 Task: For heading Use Italics Roboto with dark grey 1 1 colour & bold.  font size for heading24,  'Change the font style of data to'Spectral and font size to 16,  Change the alignment of both headline & data to Align center.  In the sheet  BudgetAdjust templates
Action: Mouse moved to (64, 136)
Screenshot: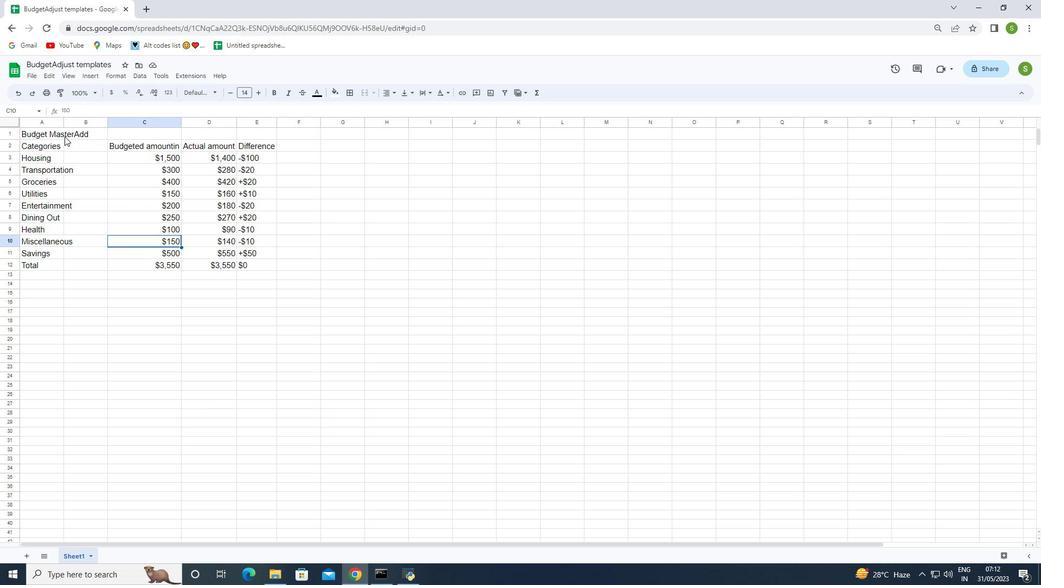 
Action: Mouse pressed left at (64, 136)
Screenshot: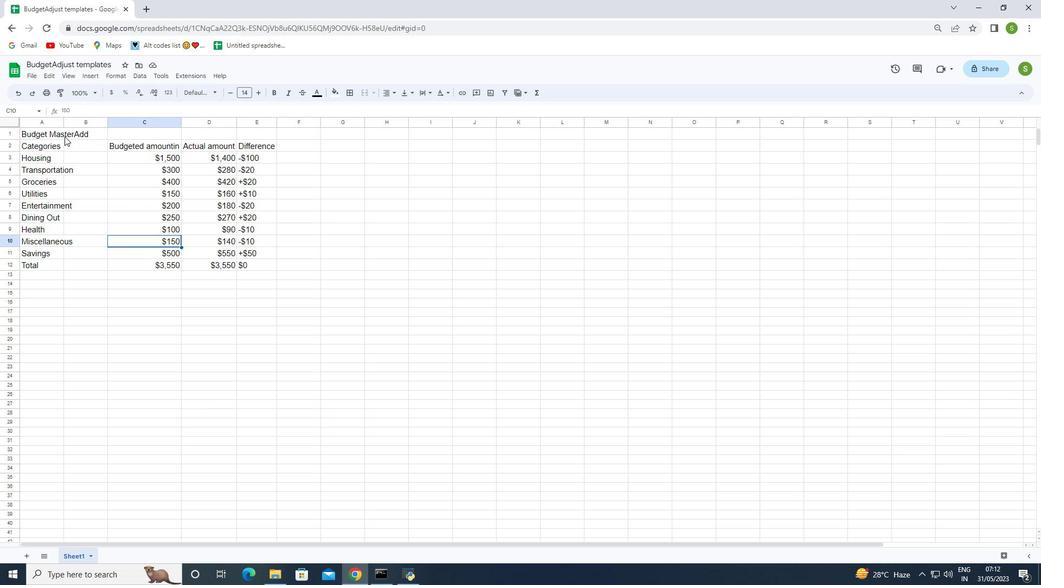 
Action: Mouse moved to (62, 124)
Screenshot: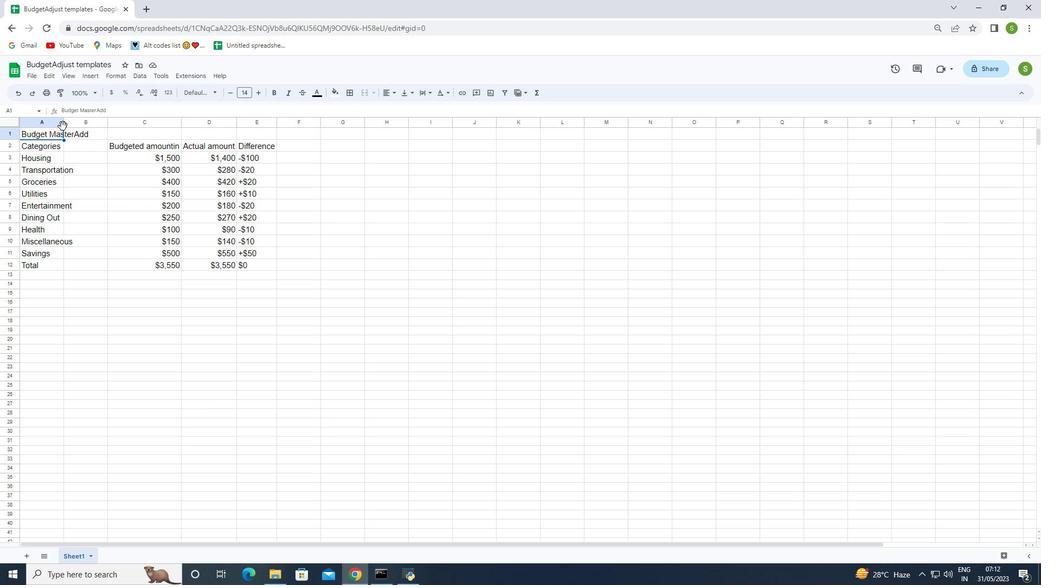 
Action: Mouse pressed left at (62, 124)
Screenshot: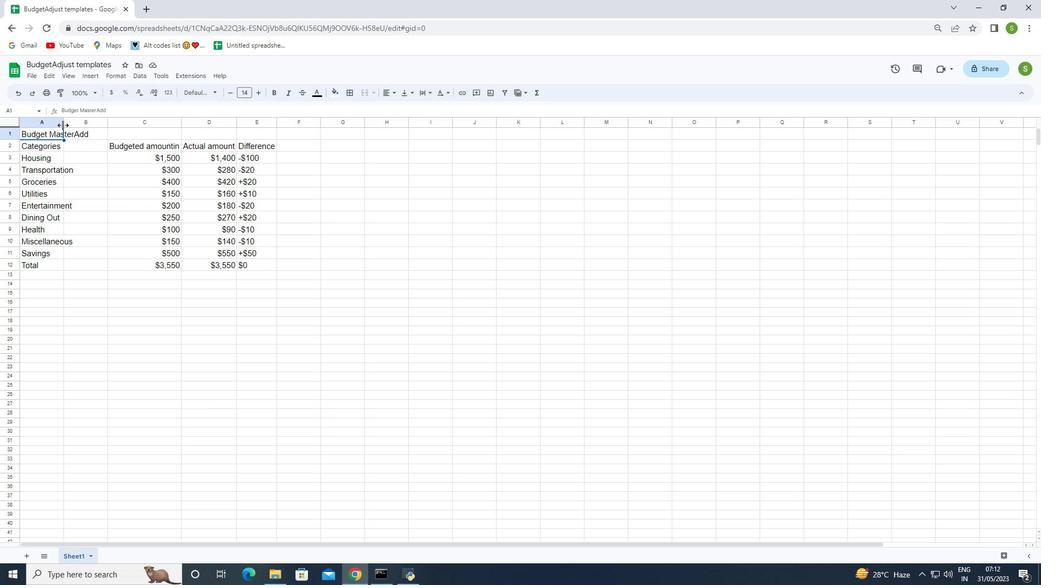 
Action: Mouse pressed left at (62, 124)
Screenshot: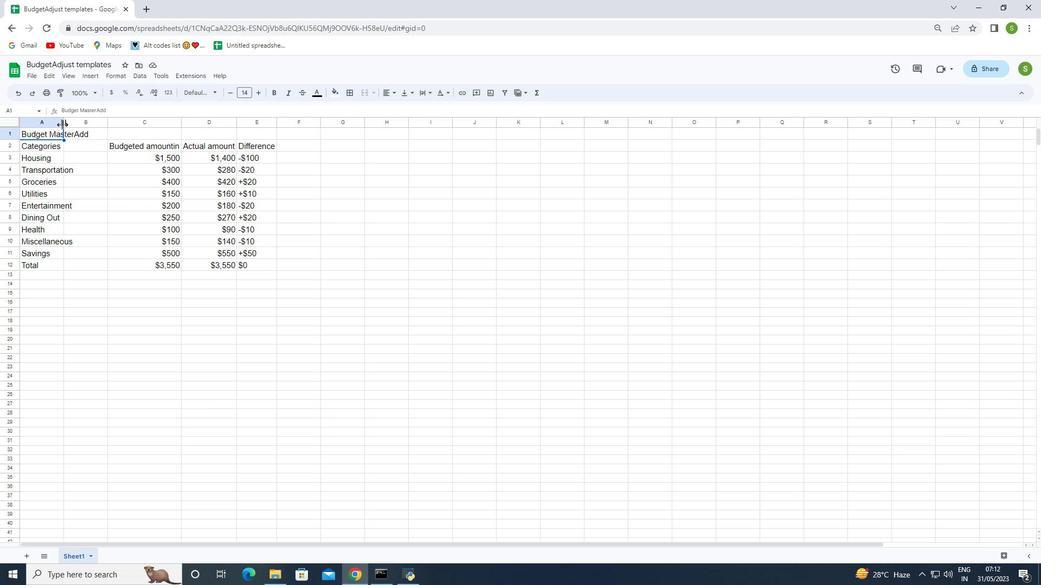 
Action: Mouse moved to (58, 133)
Screenshot: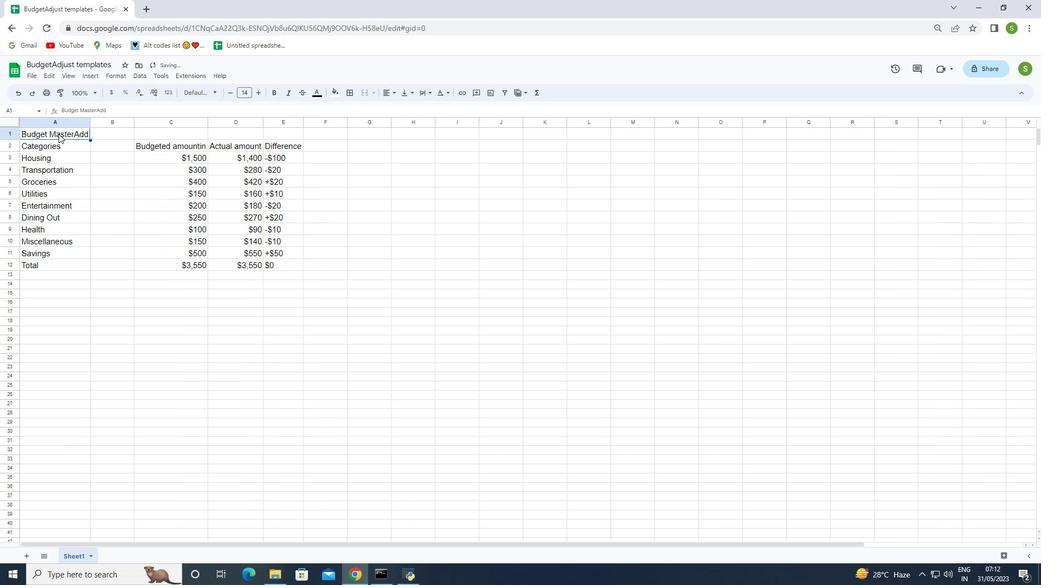
Action: Mouse pressed left at (58, 133)
Screenshot: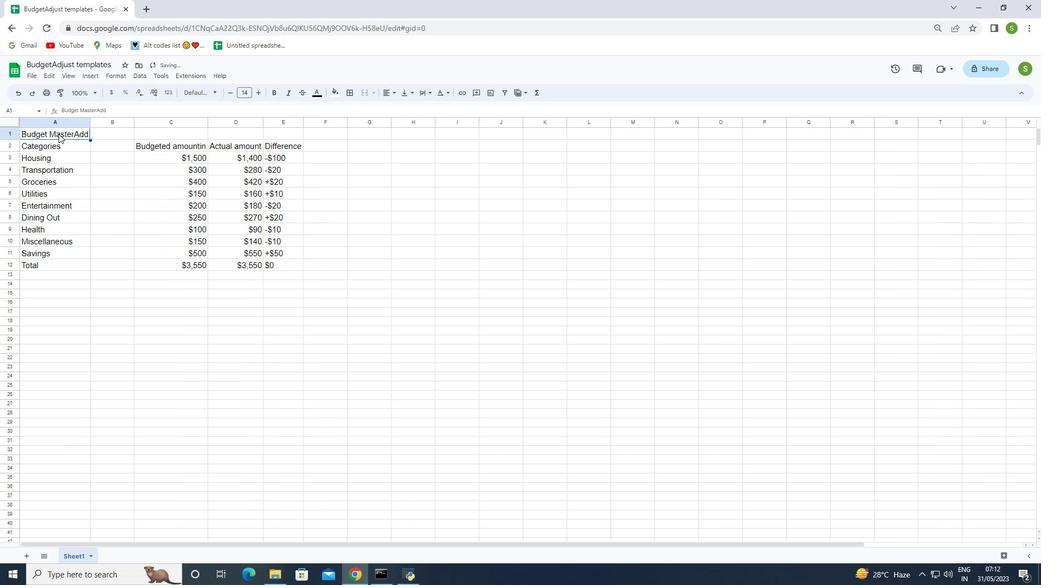 
Action: Mouse moved to (116, 74)
Screenshot: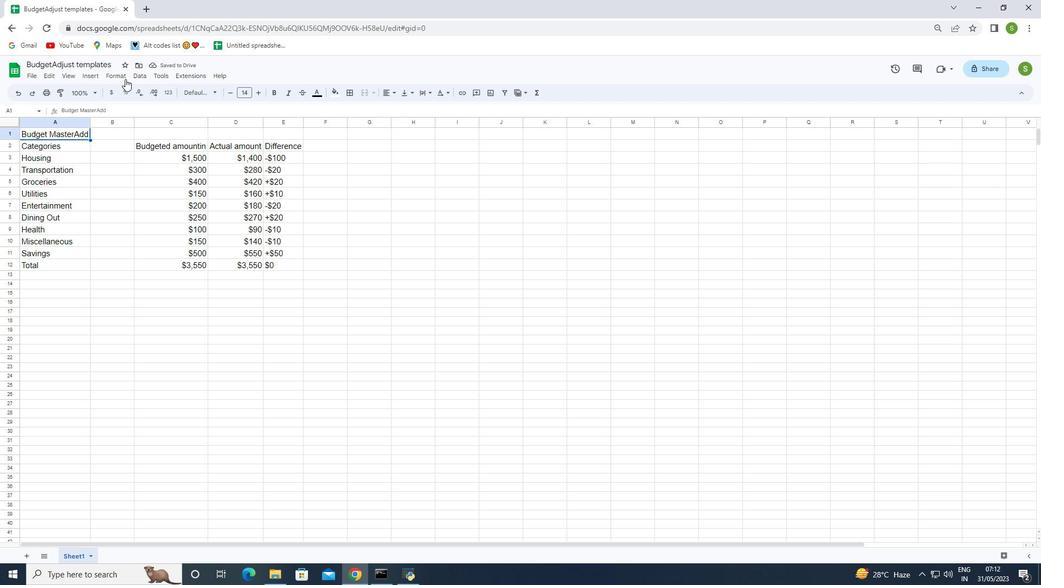 
Action: Mouse pressed left at (116, 74)
Screenshot: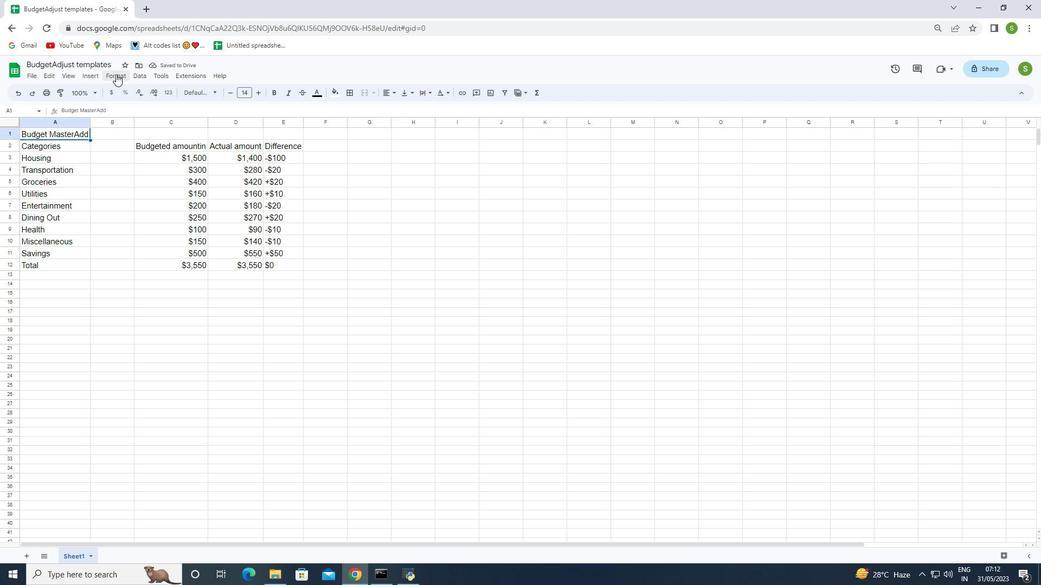 
Action: Mouse moved to (270, 140)
Screenshot: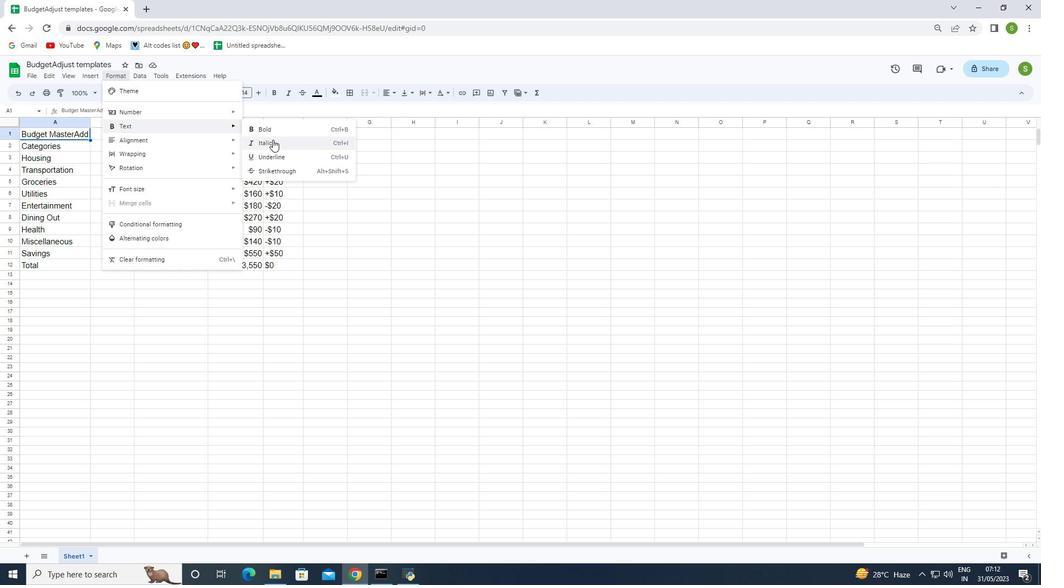 
Action: Mouse pressed left at (270, 140)
Screenshot: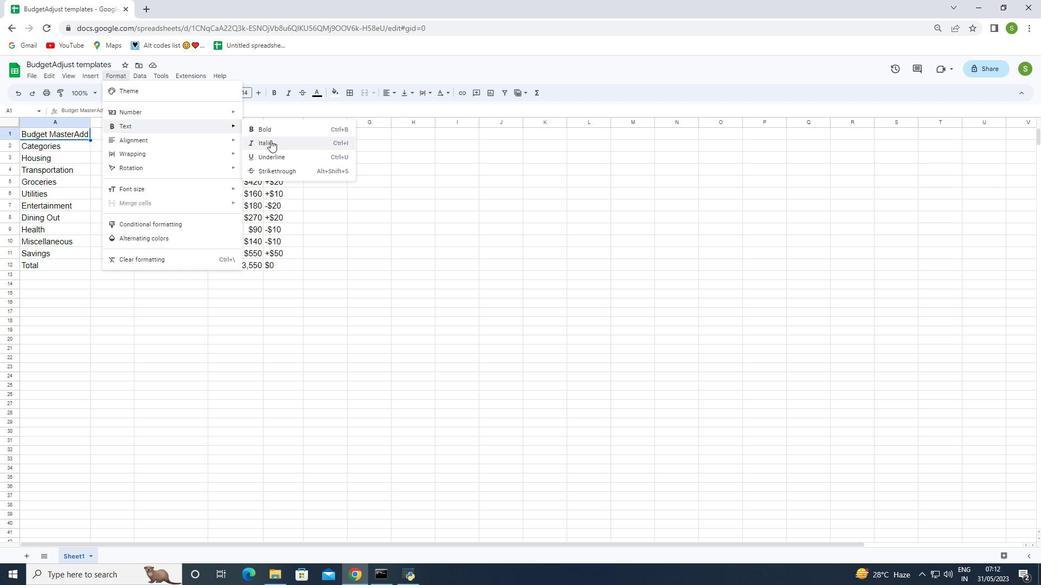 
Action: Mouse moved to (196, 92)
Screenshot: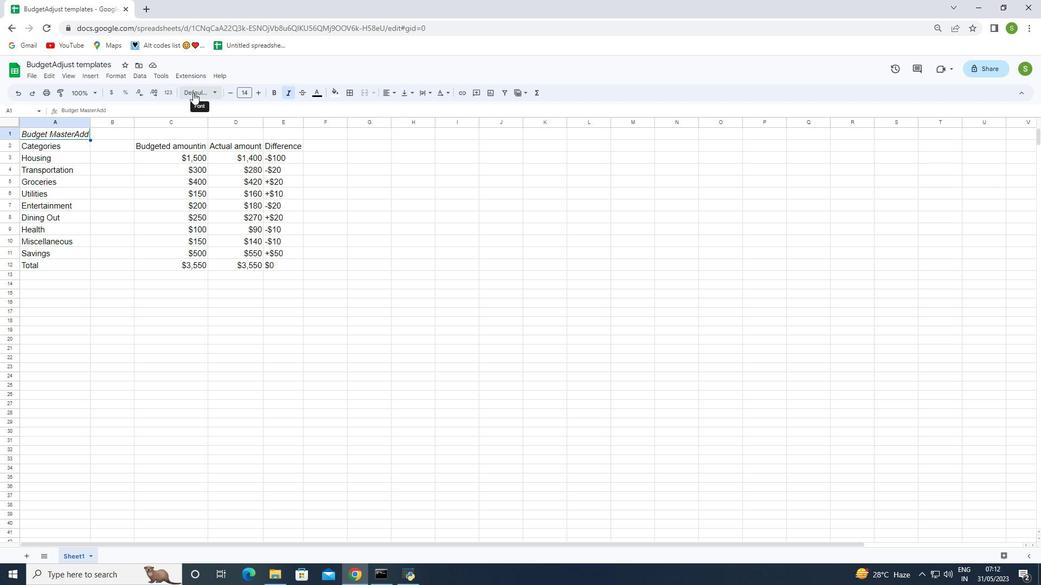 
Action: Mouse pressed left at (196, 92)
Screenshot: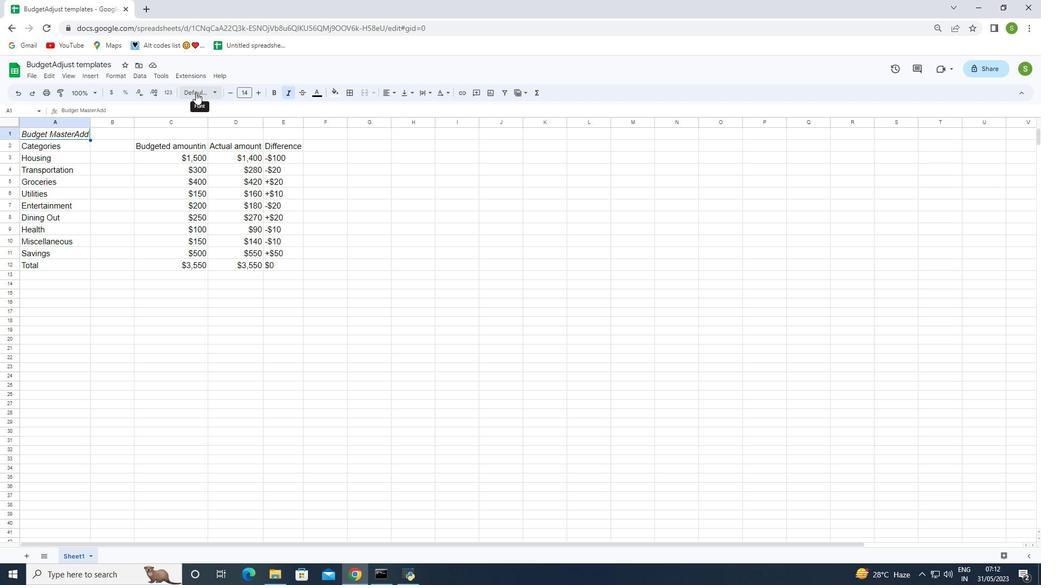 
Action: Mouse moved to (215, 513)
Screenshot: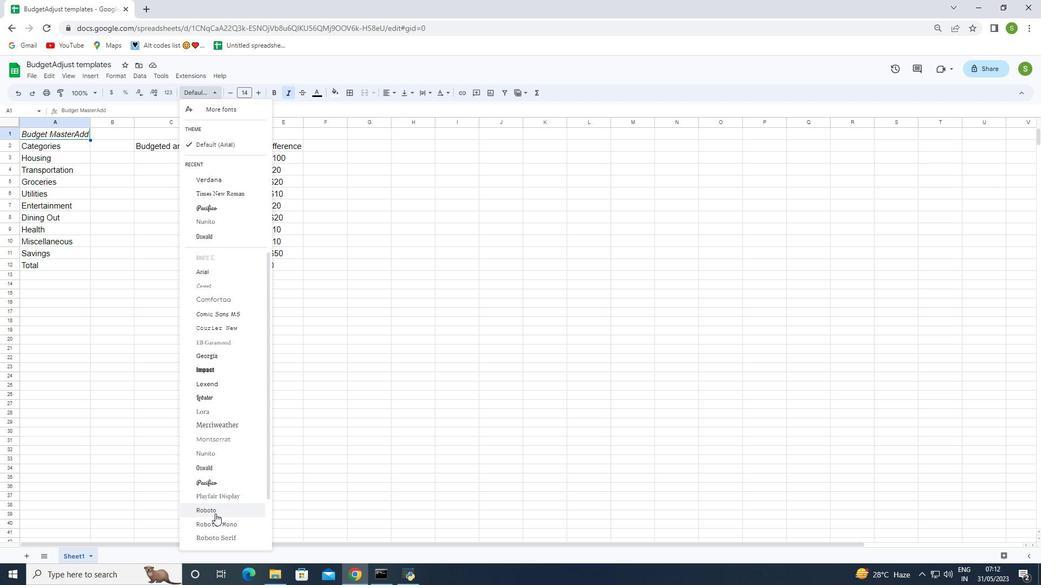 
Action: Mouse pressed left at (215, 513)
Screenshot: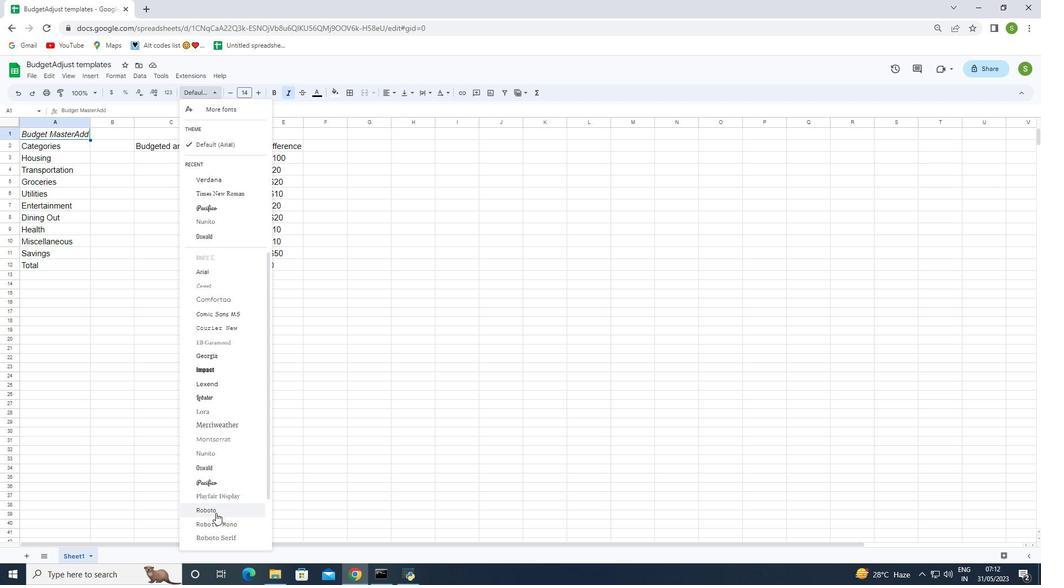 
Action: Mouse moved to (313, 93)
Screenshot: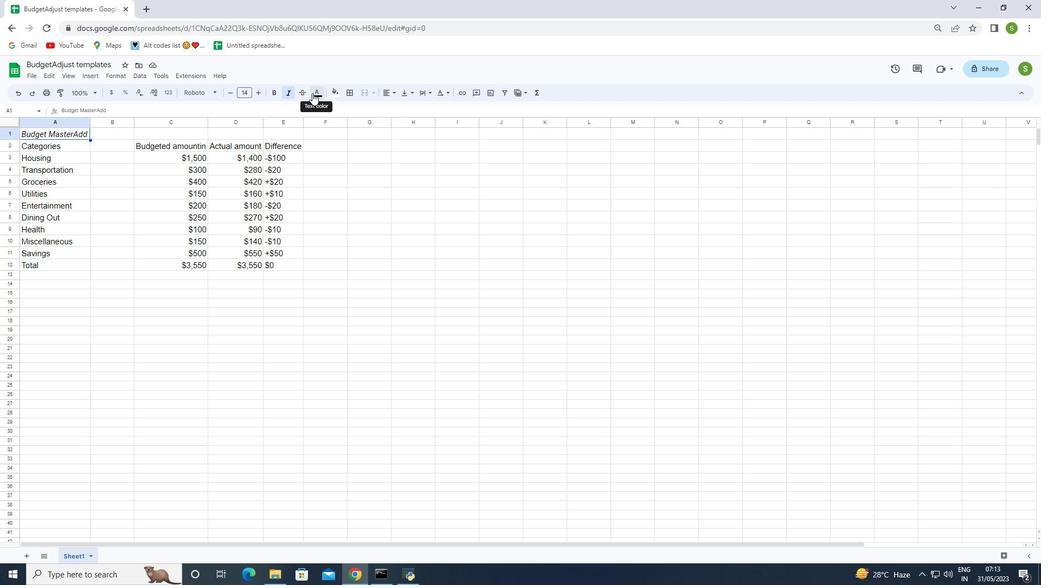 
Action: Mouse pressed left at (312, 93)
Screenshot: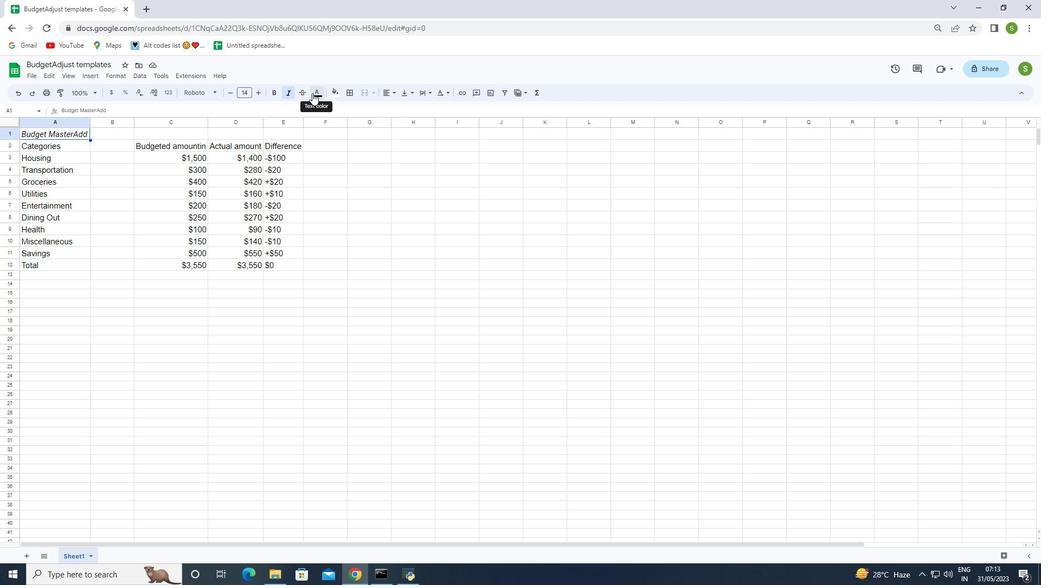 
Action: Mouse moved to (356, 122)
Screenshot: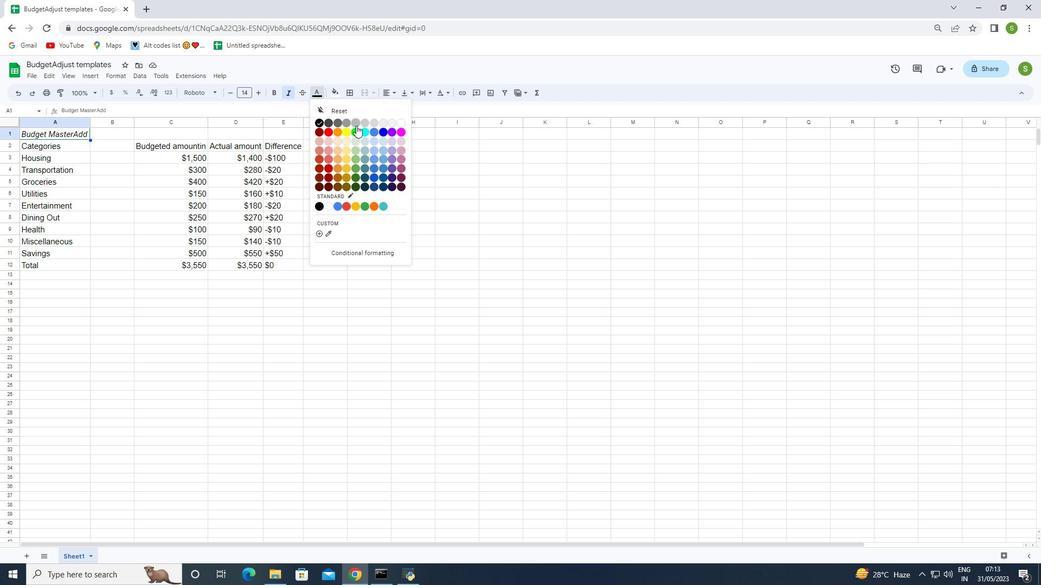
Action: Mouse pressed left at (356, 122)
Screenshot: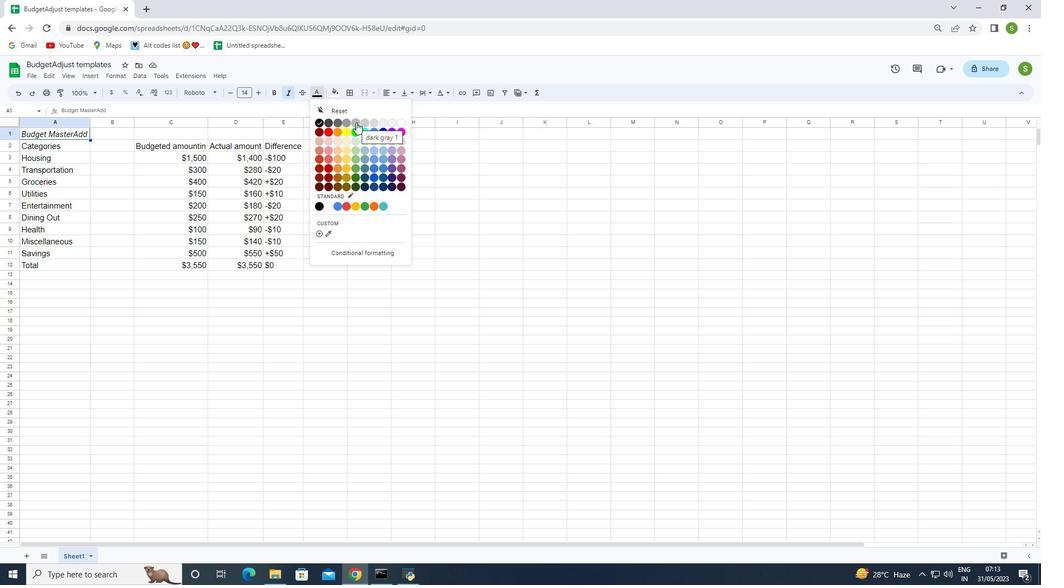 
Action: Mouse moved to (275, 90)
Screenshot: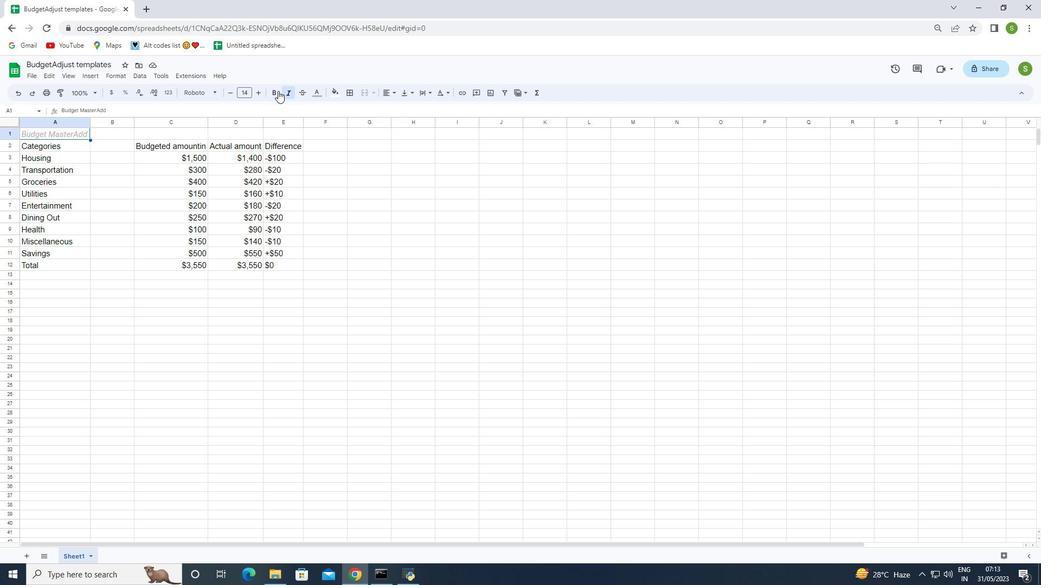 
Action: Mouse pressed left at (275, 90)
Screenshot: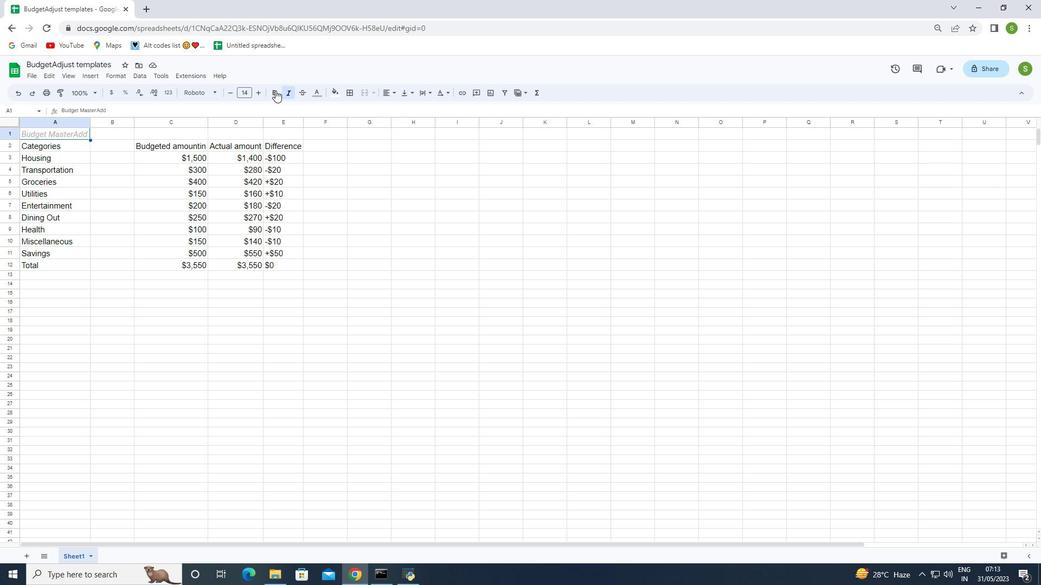 
Action: Mouse moved to (257, 91)
Screenshot: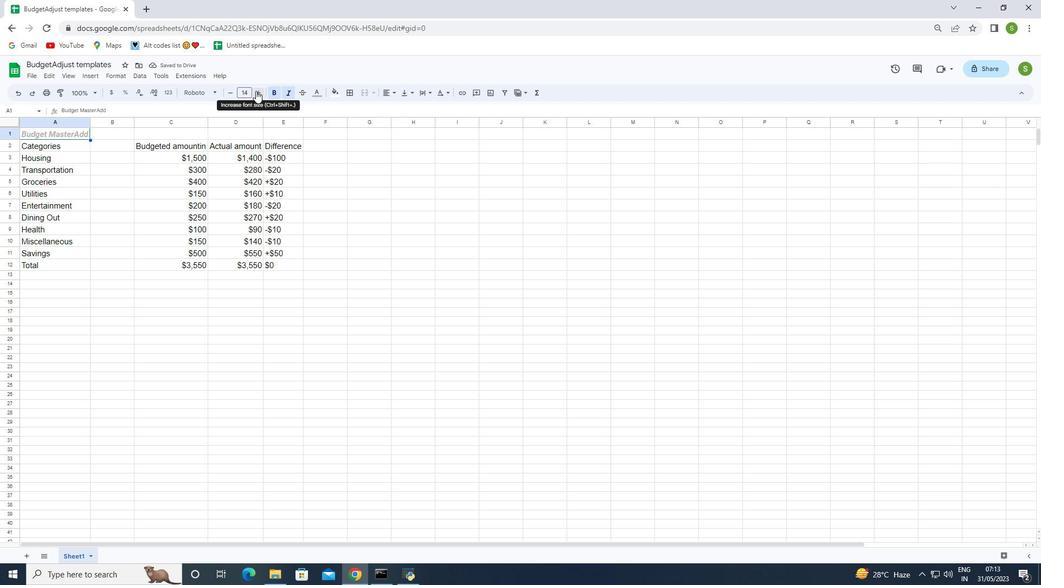 
Action: Mouse pressed left at (257, 91)
Screenshot: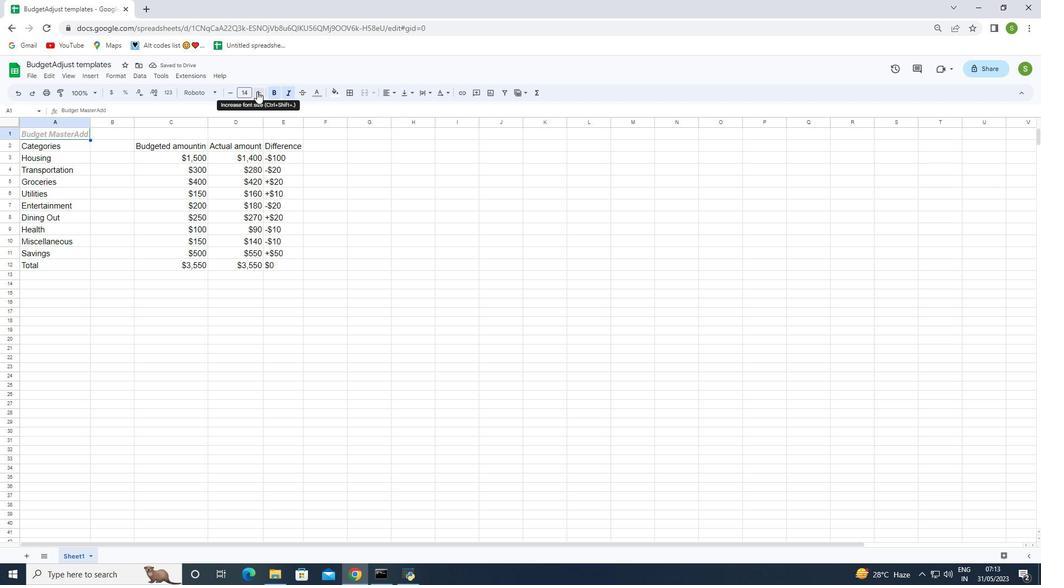 
Action: Mouse pressed left at (257, 91)
Screenshot: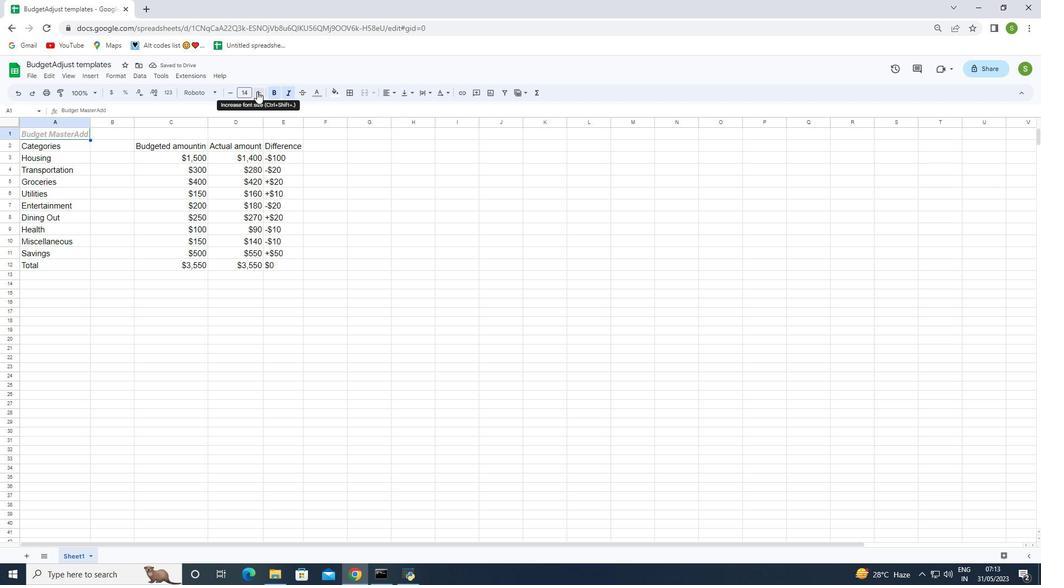 
Action: Mouse pressed left at (257, 91)
Screenshot: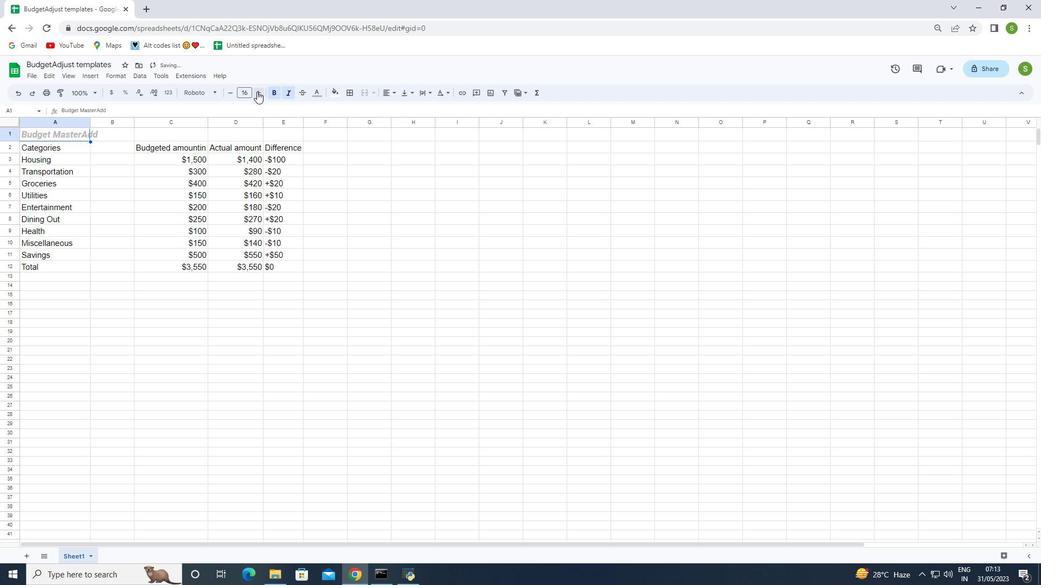
Action: Mouse pressed left at (257, 91)
Screenshot: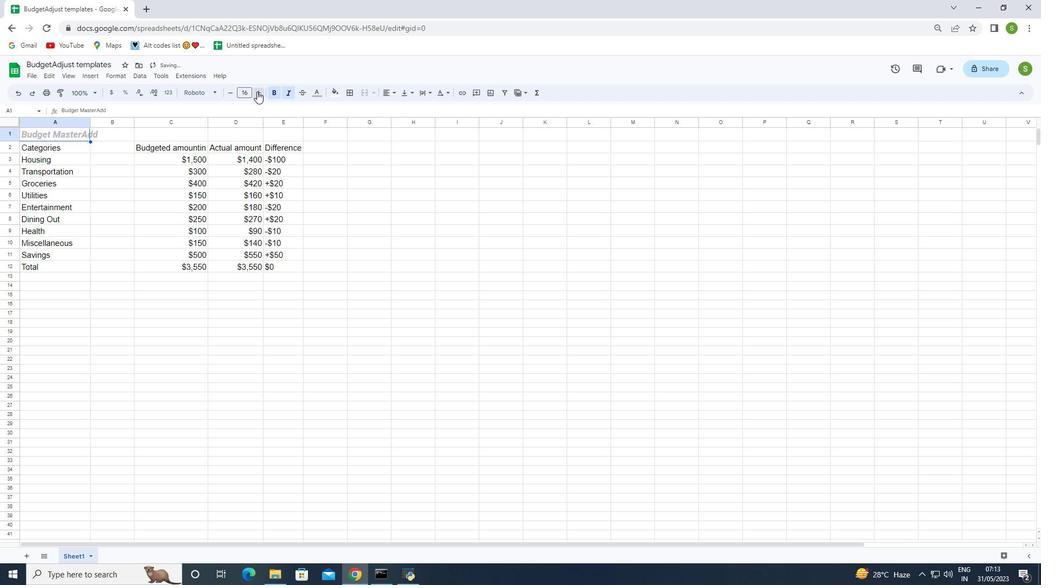 
Action: Mouse pressed left at (257, 91)
Screenshot: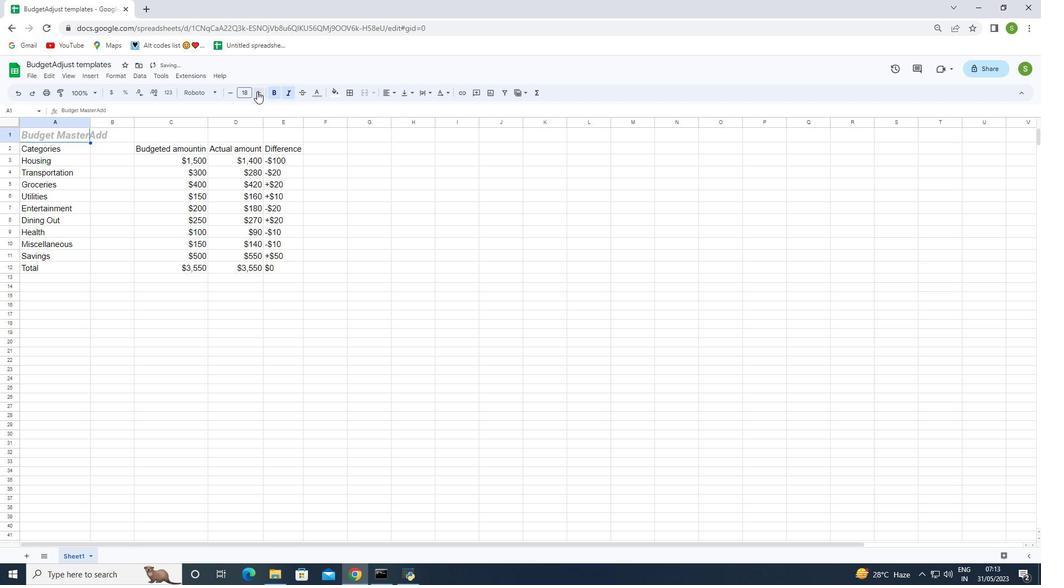 
Action: Mouse pressed left at (257, 91)
Screenshot: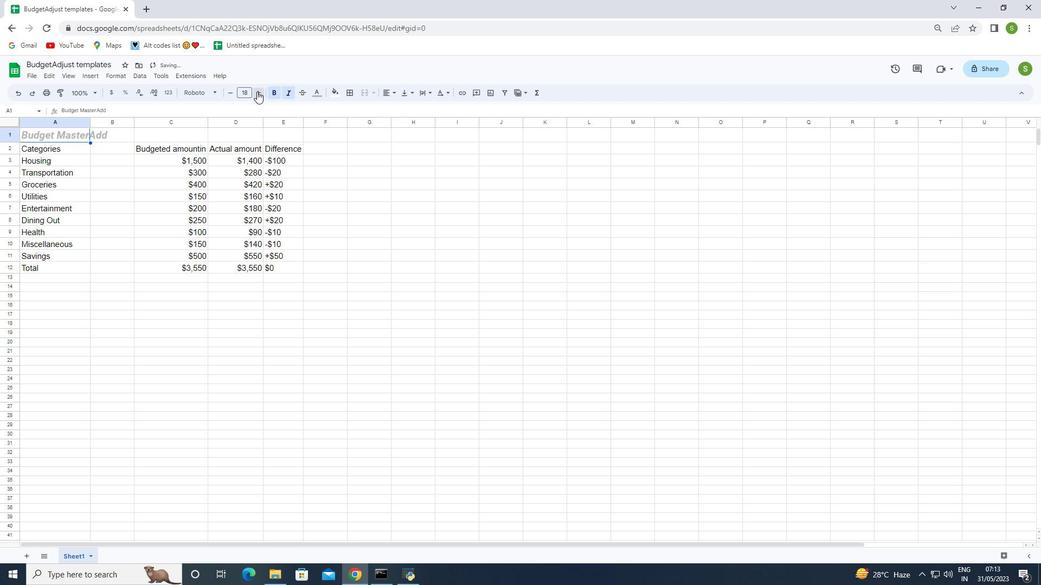 
Action: Mouse pressed left at (257, 91)
Screenshot: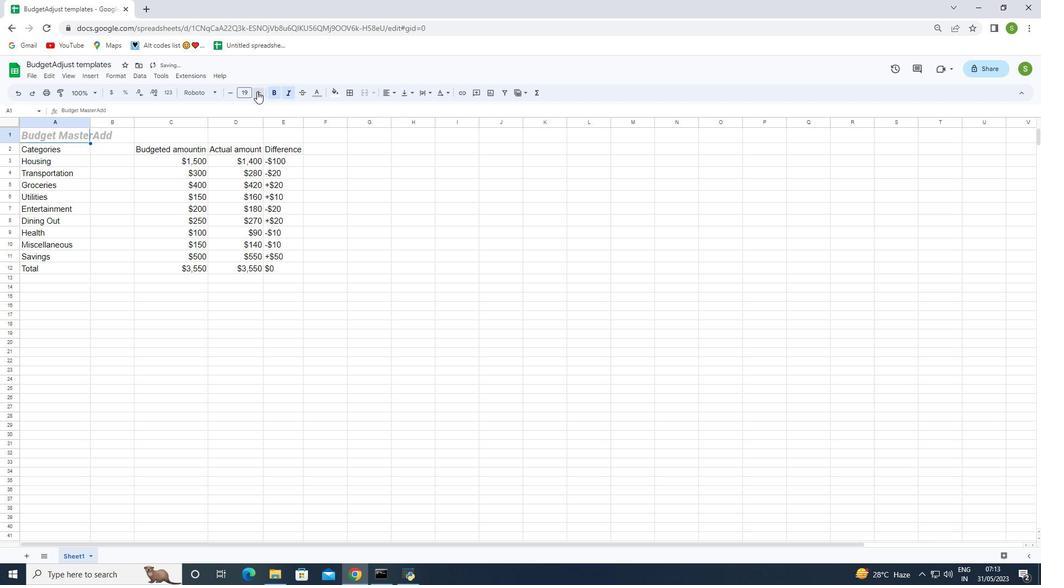 
Action: Mouse pressed left at (257, 91)
Screenshot: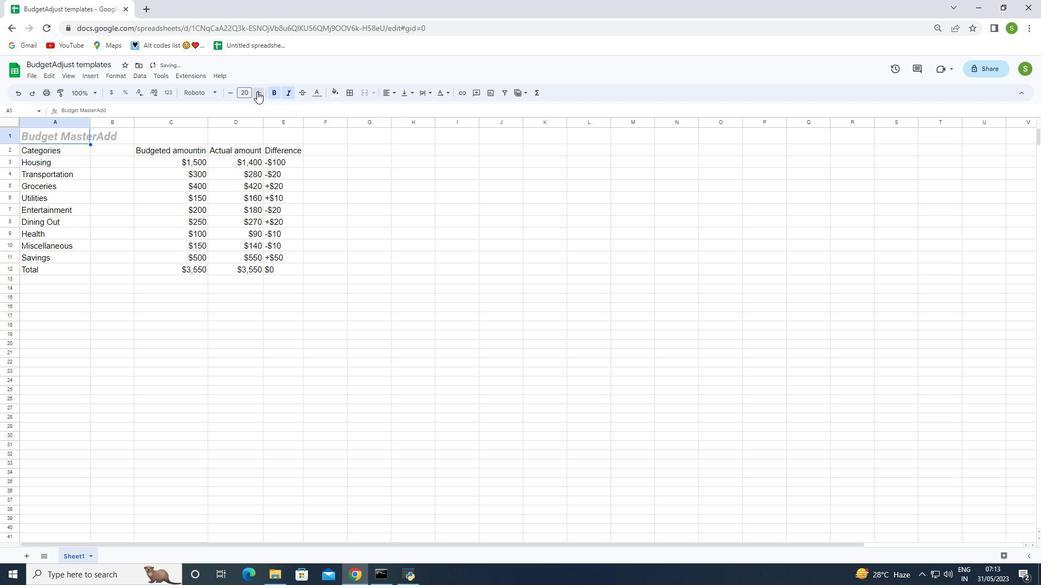 
Action: Mouse pressed left at (257, 91)
Screenshot: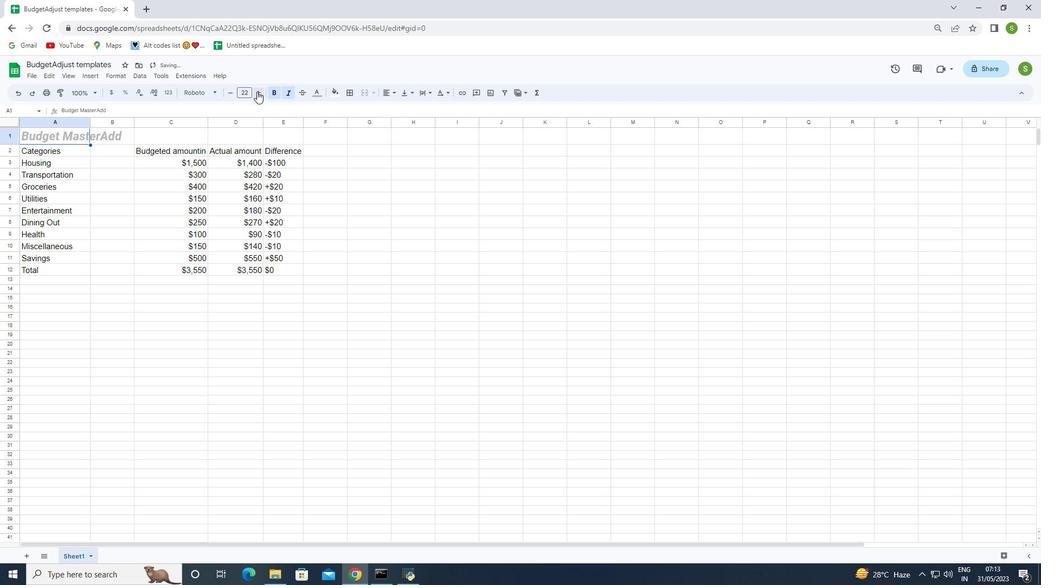 
Action: Mouse pressed left at (257, 91)
Screenshot: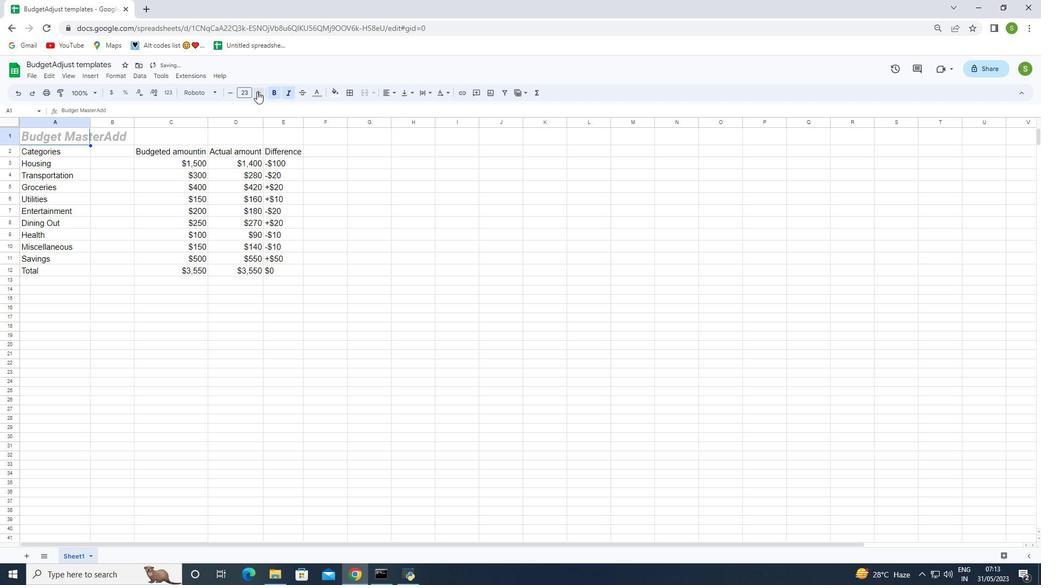 
Action: Mouse moved to (44, 153)
Screenshot: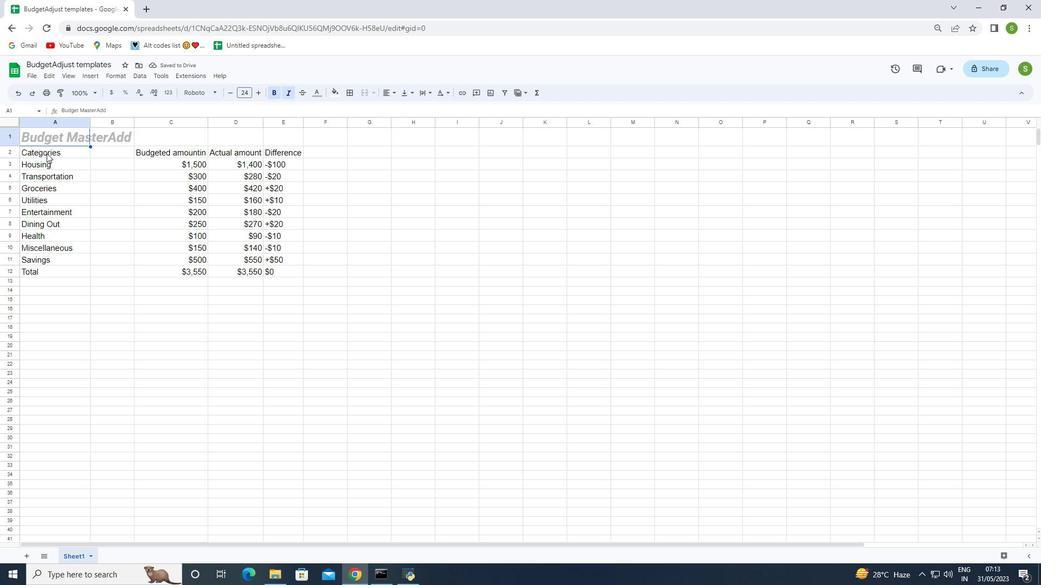 
Action: Mouse pressed left at (44, 153)
Screenshot: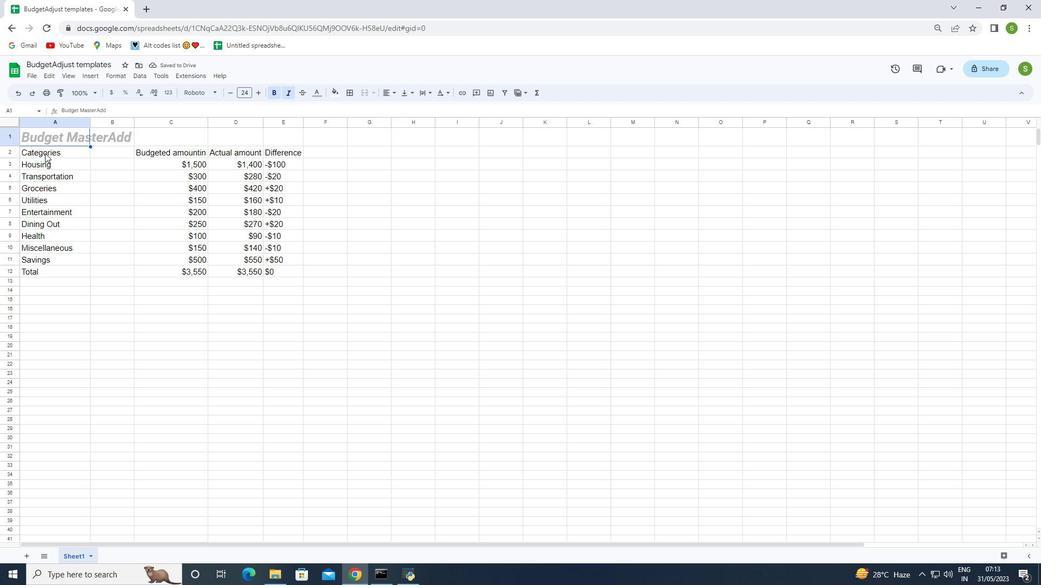 
Action: Mouse moved to (199, 92)
Screenshot: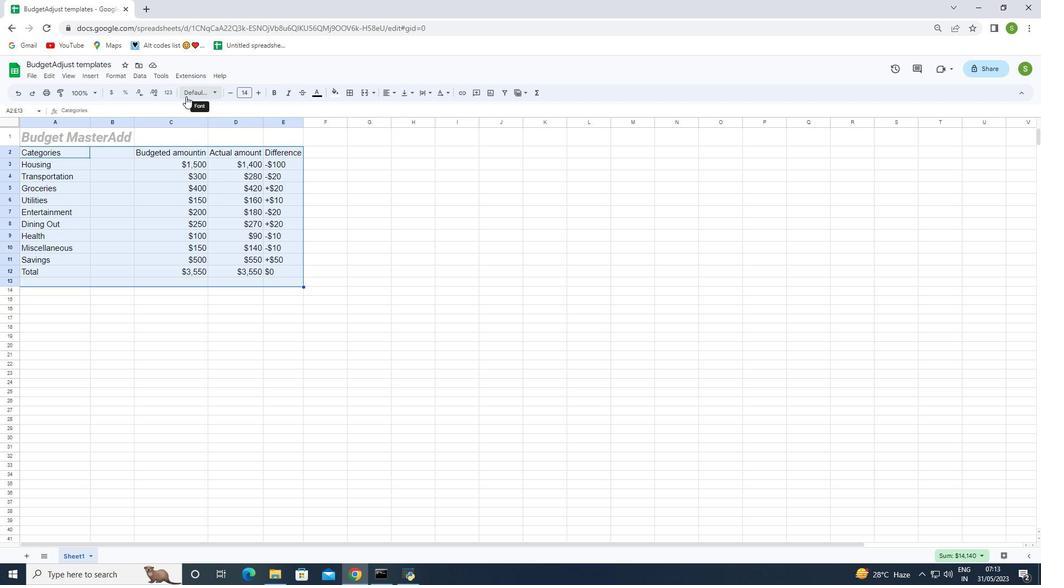 
Action: Mouse pressed left at (199, 92)
Screenshot: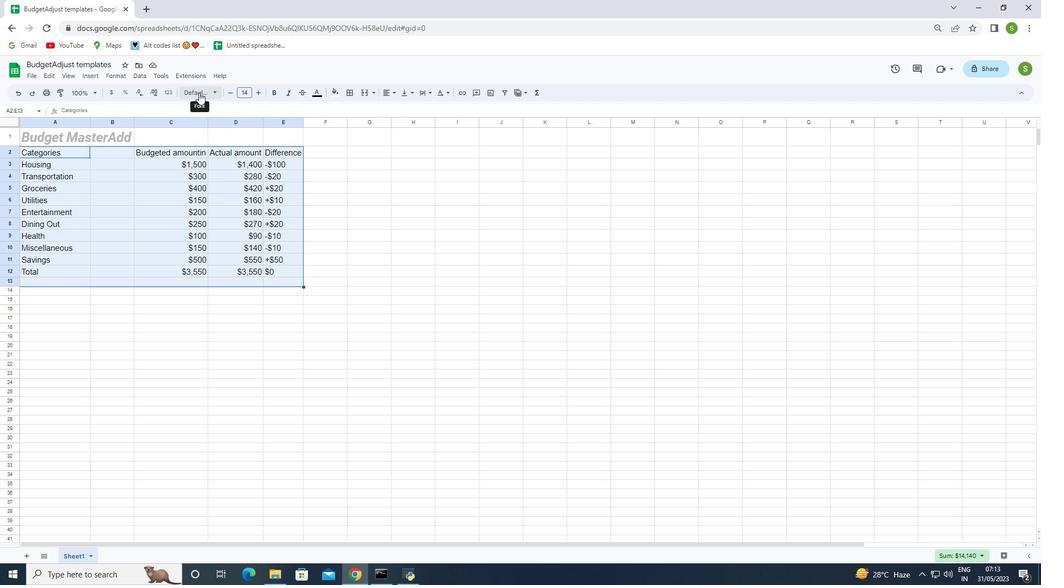 
Action: Mouse moved to (214, 509)
Screenshot: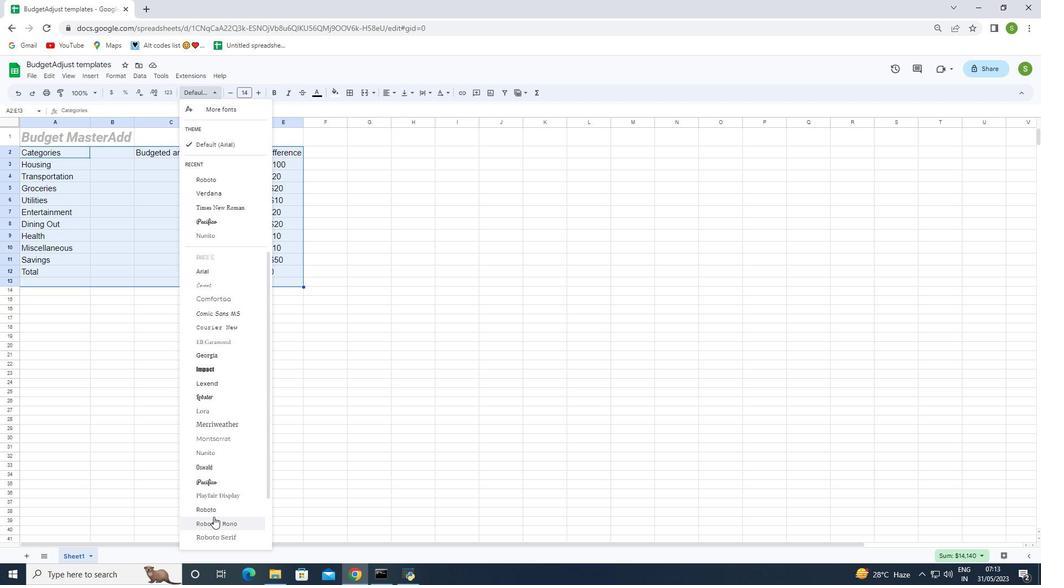 
Action: Mouse scrolled (214, 509) with delta (0, 0)
Screenshot: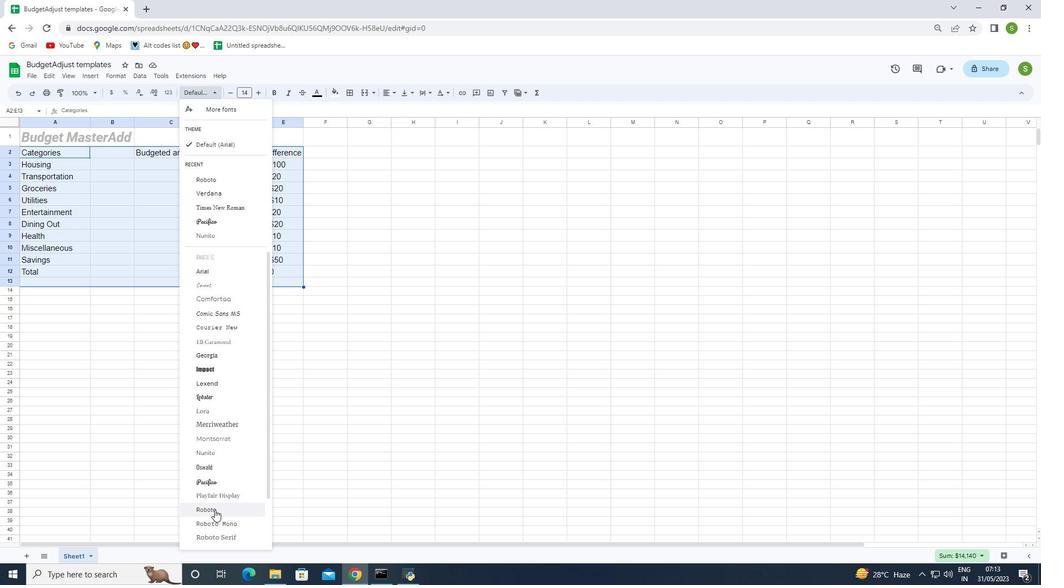 
Action: Mouse scrolled (214, 509) with delta (0, 0)
Screenshot: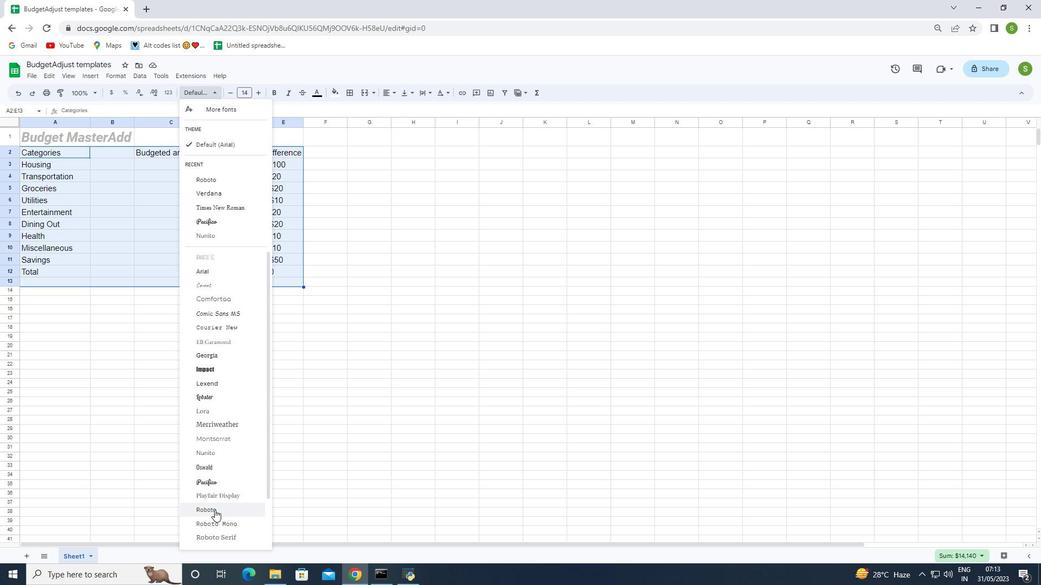 
Action: Mouse scrolled (214, 509) with delta (0, 0)
Screenshot: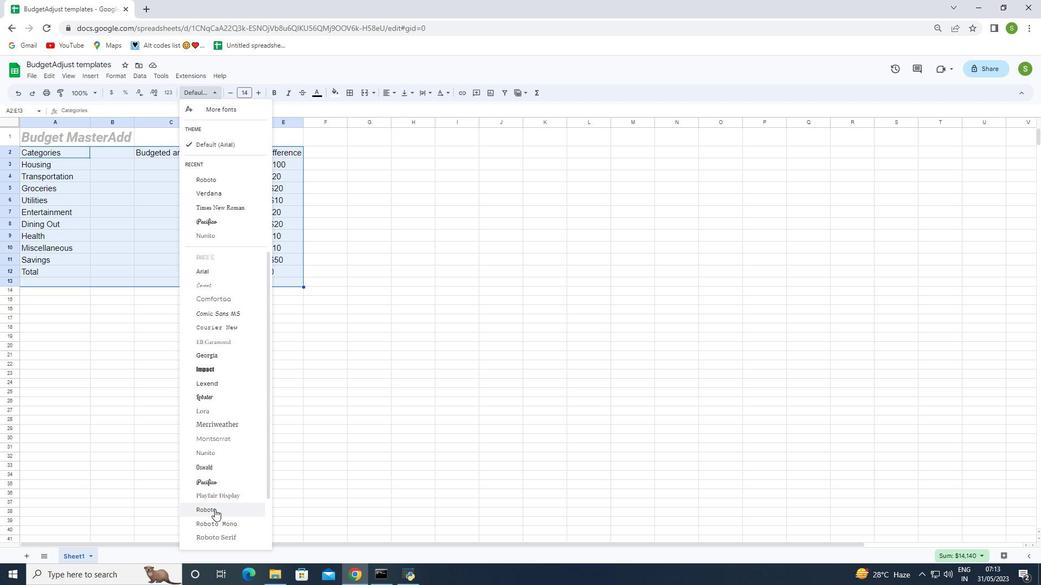 
Action: Mouse scrolled (214, 509) with delta (0, 0)
Screenshot: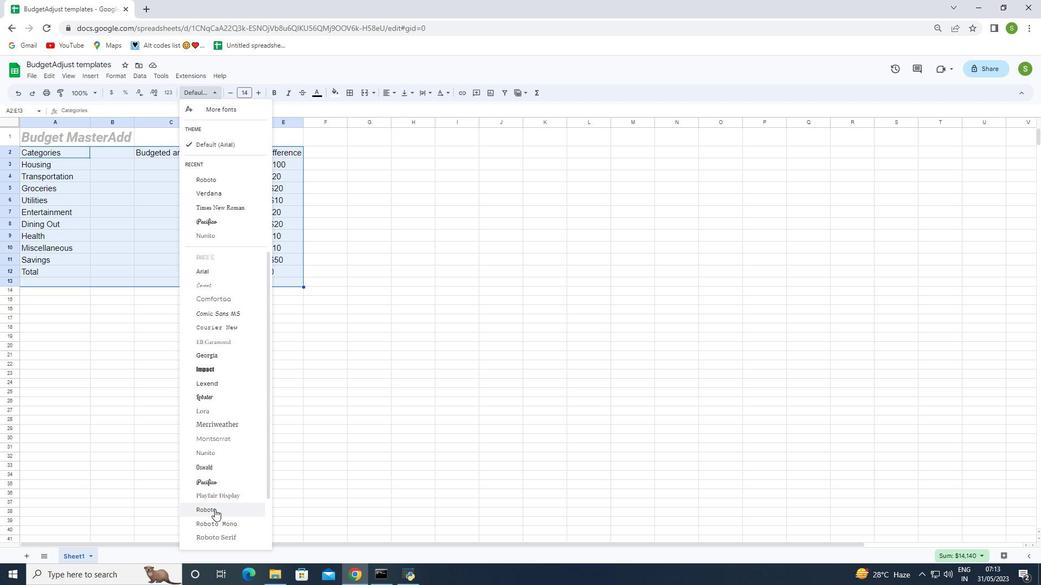 
Action: Mouse moved to (215, 508)
Screenshot: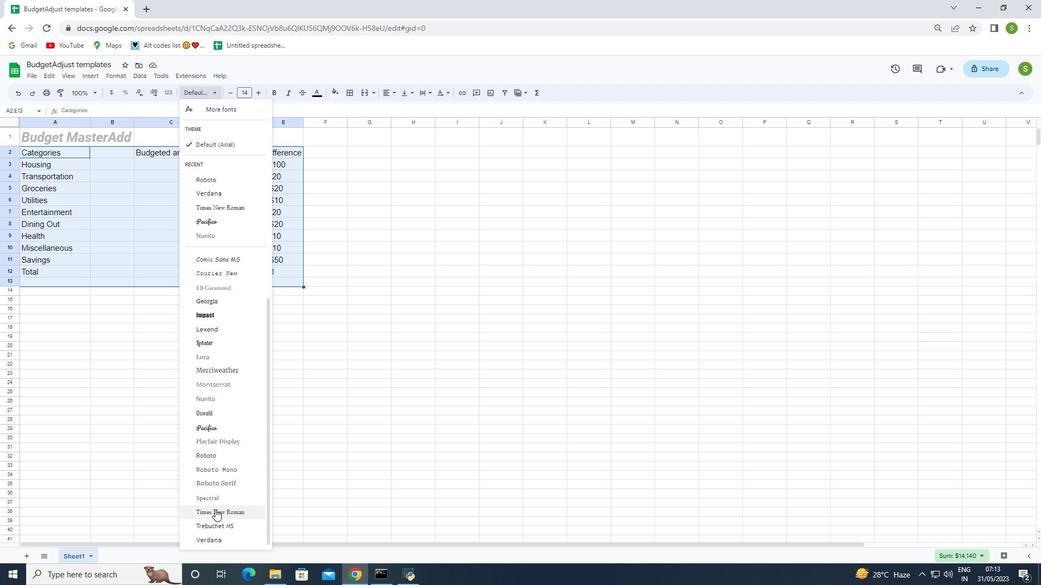 
Action: Mouse scrolled (215, 508) with delta (0, 0)
Screenshot: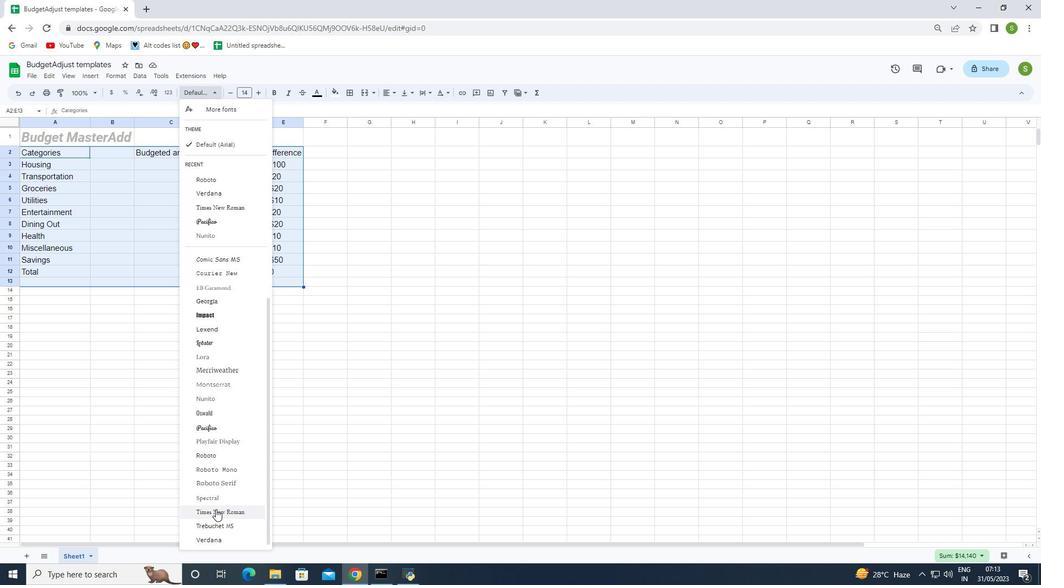 
Action: Mouse scrolled (215, 508) with delta (0, 0)
Screenshot: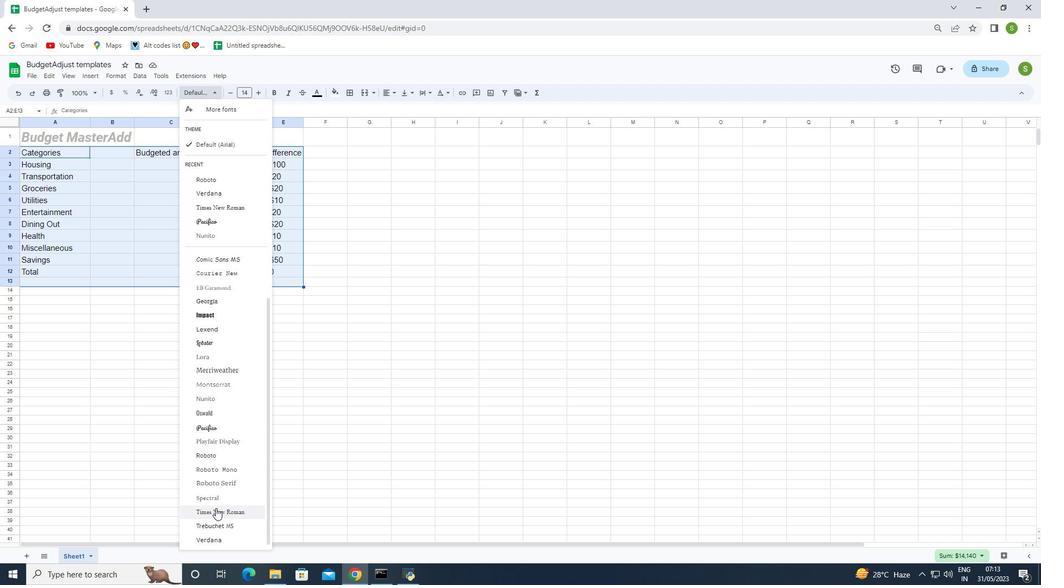 
Action: Mouse scrolled (215, 508) with delta (0, 0)
Screenshot: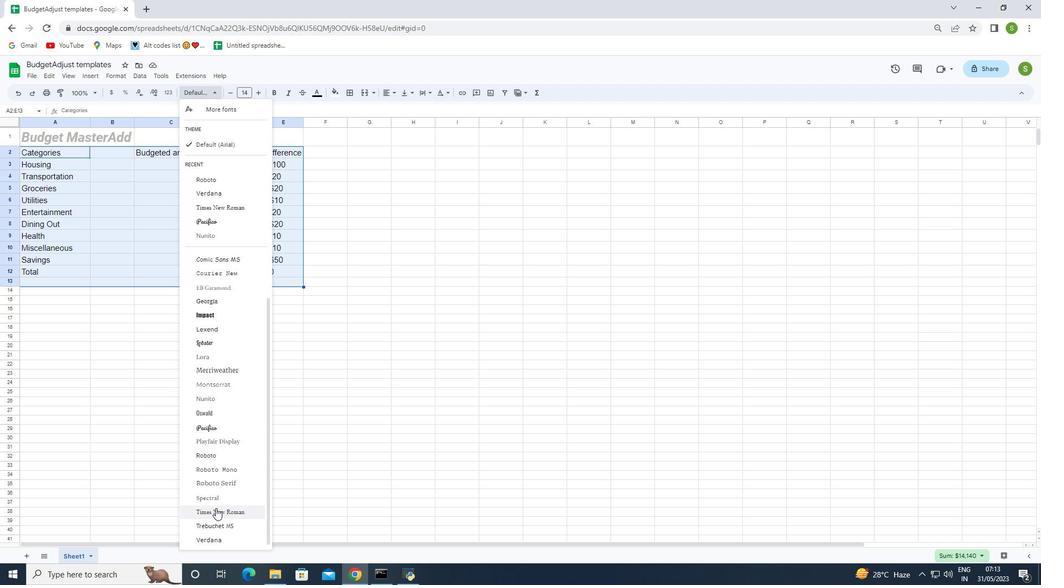 
Action: Mouse scrolled (215, 508) with delta (0, 0)
Screenshot: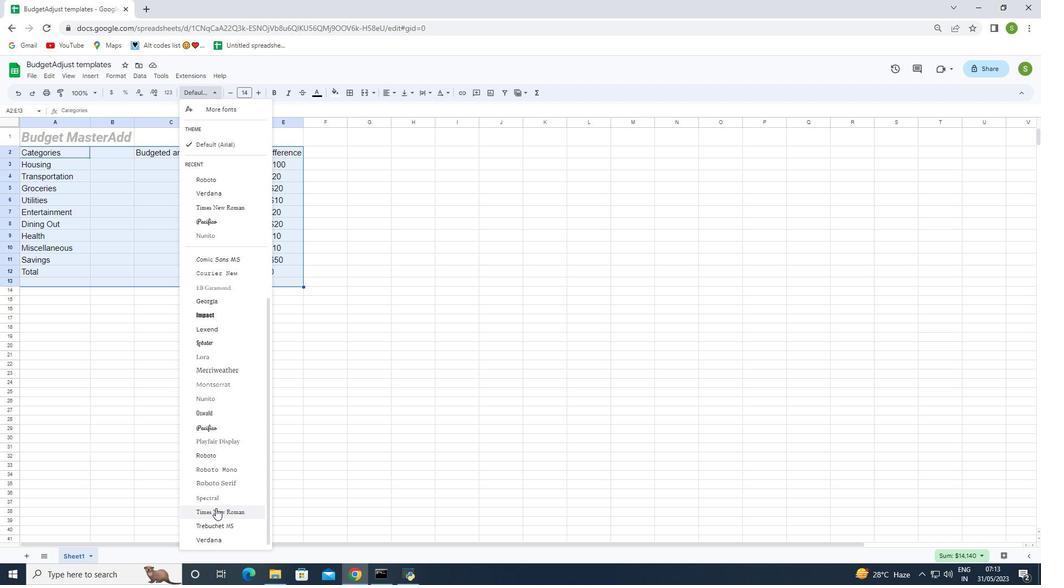 
Action: Mouse scrolled (215, 508) with delta (0, 0)
Screenshot: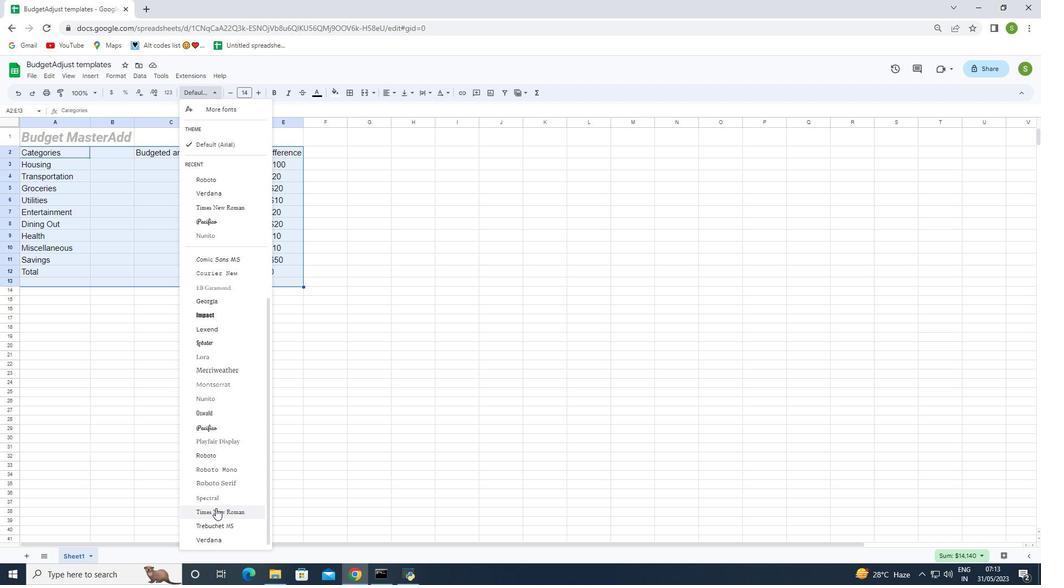 
Action: Mouse scrolled (215, 508) with delta (0, 0)
Screenshot: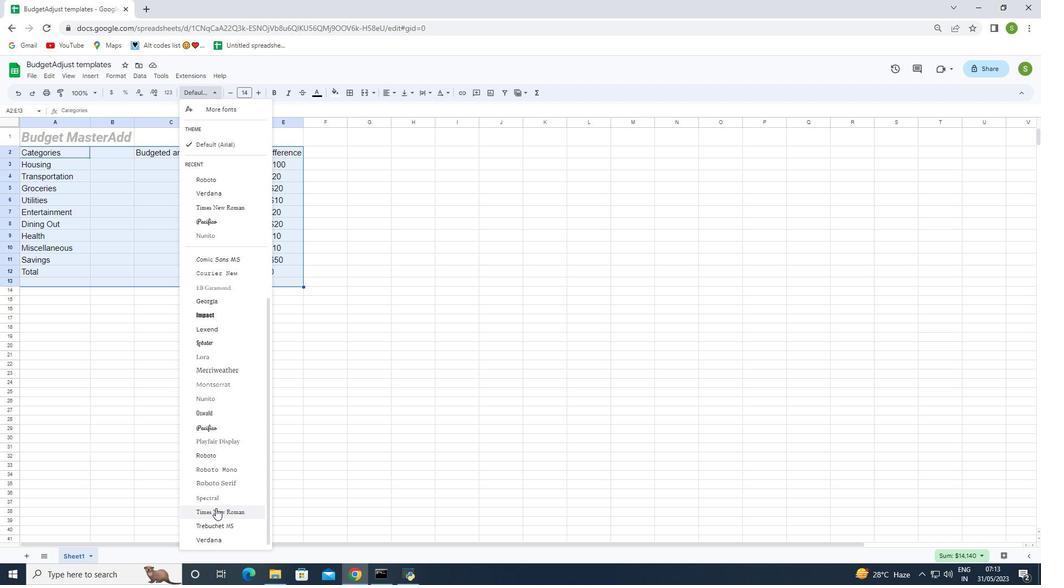 
Action: Mouse scrolled (215, 508) with delta (0, 0)
Screenshot: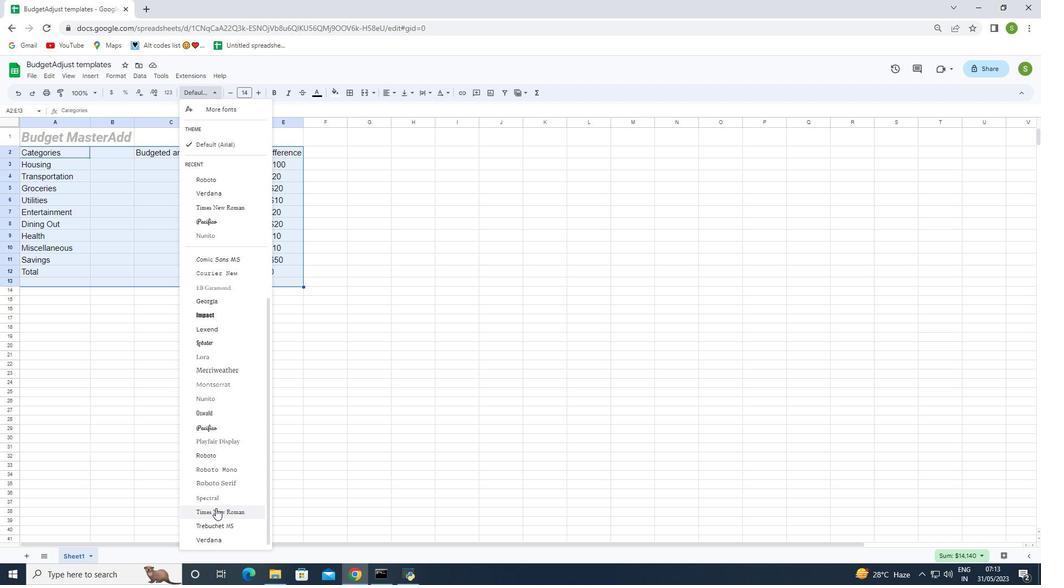 
Action: Mouse moved to (215, 494)
Screenshot: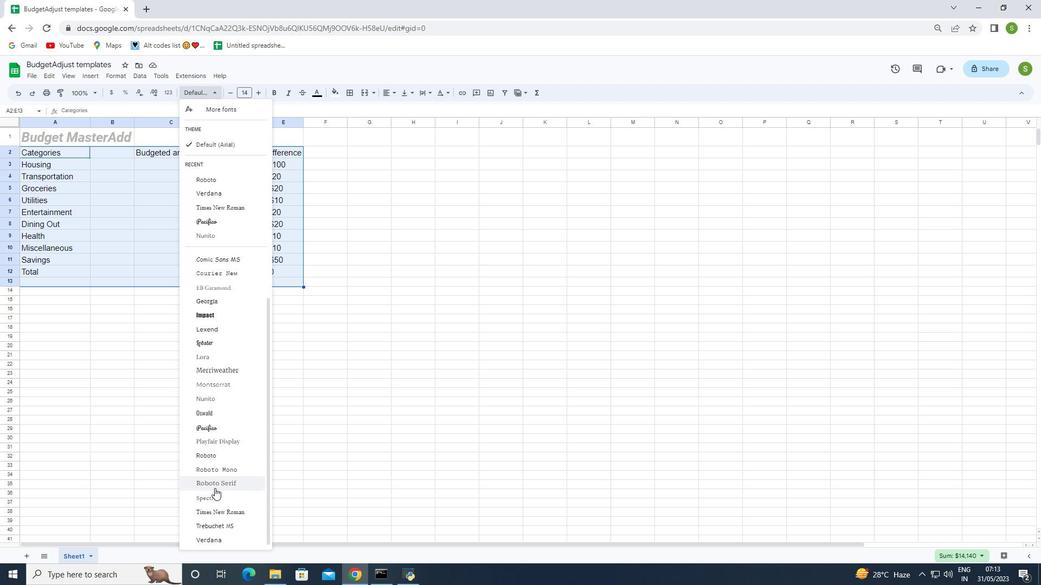 
Action: Mouse pressed left at (215, 494)
Screenshot: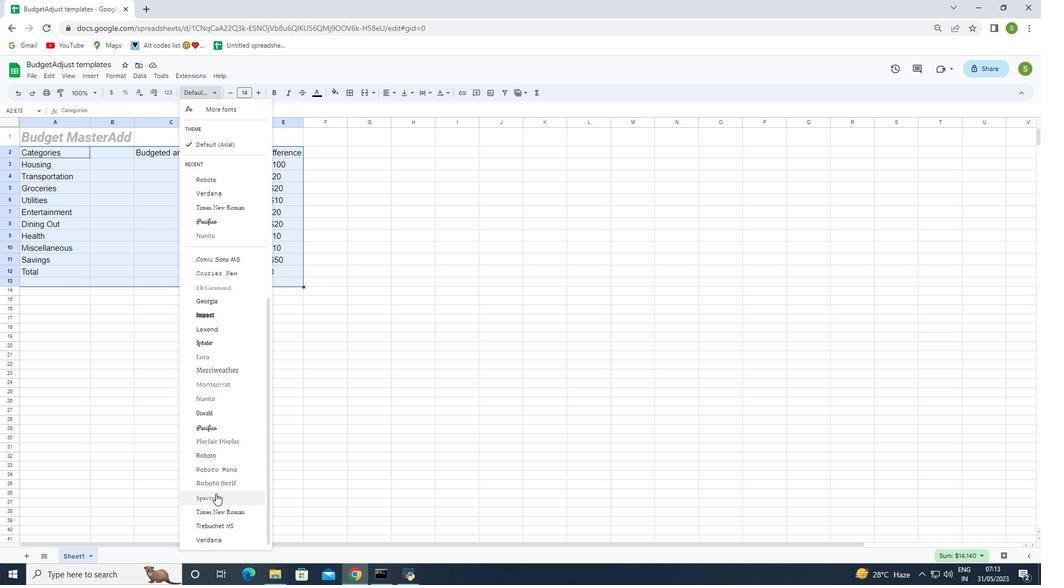 
Action: Mouse moved to (261, 91)
Screenshot: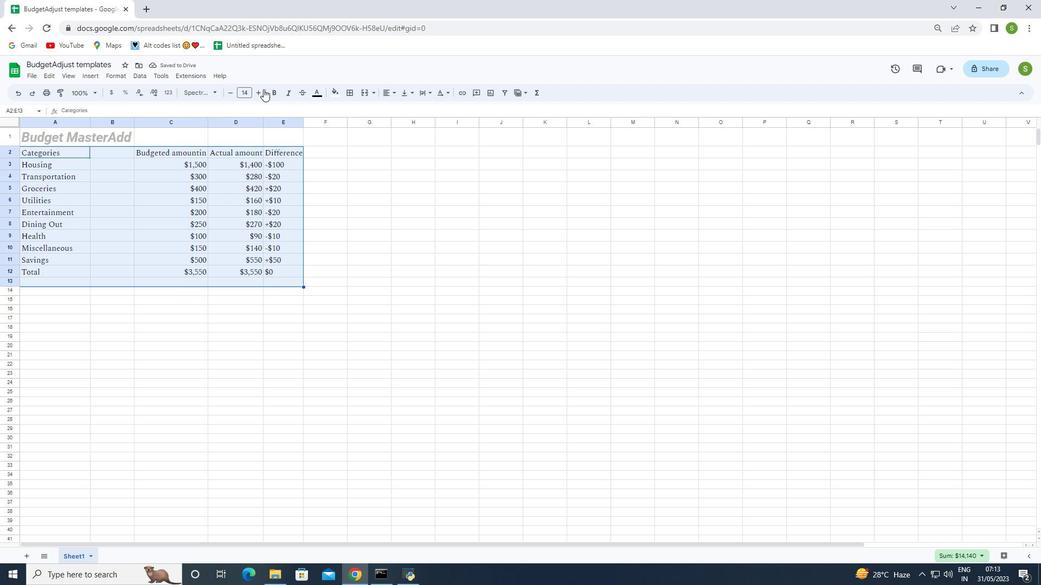 
Action: Mouse pressed left at (261, 91)
Screenshot: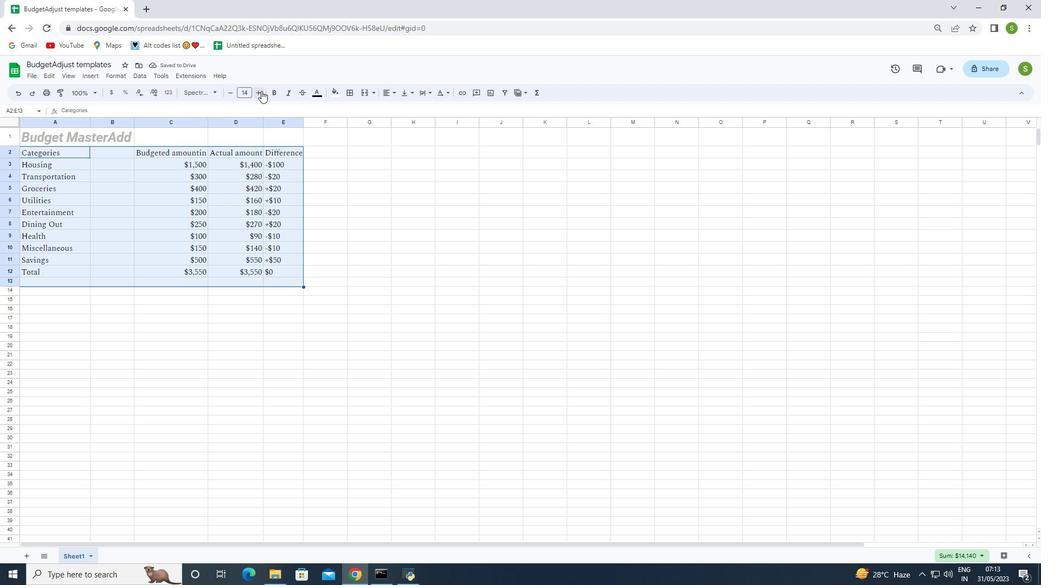 
Action: Mouse pressed left at (261, 91)
Screenshot: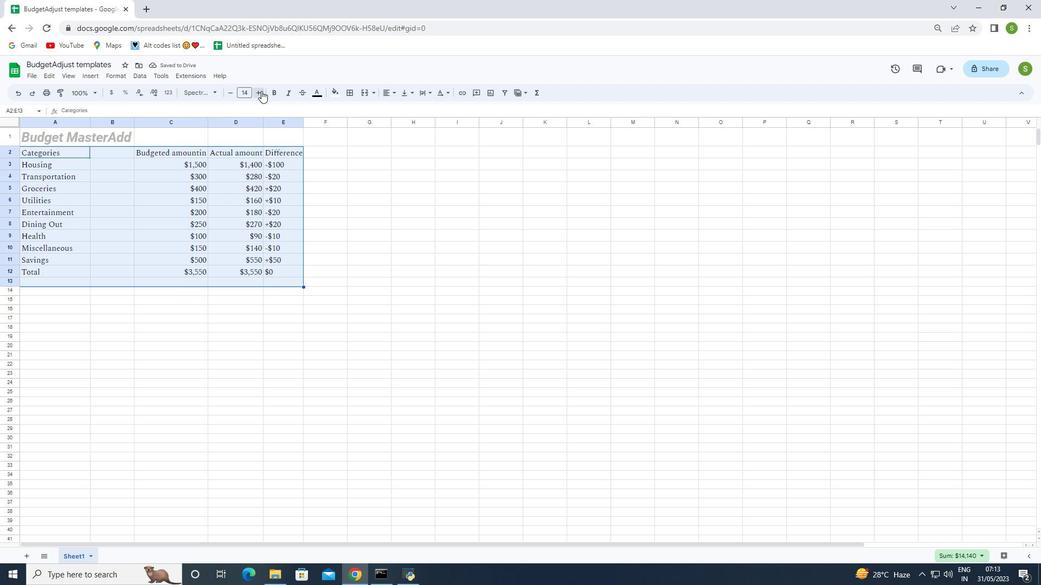 
Action: Mouse moved to (304, 248)
Screenshot: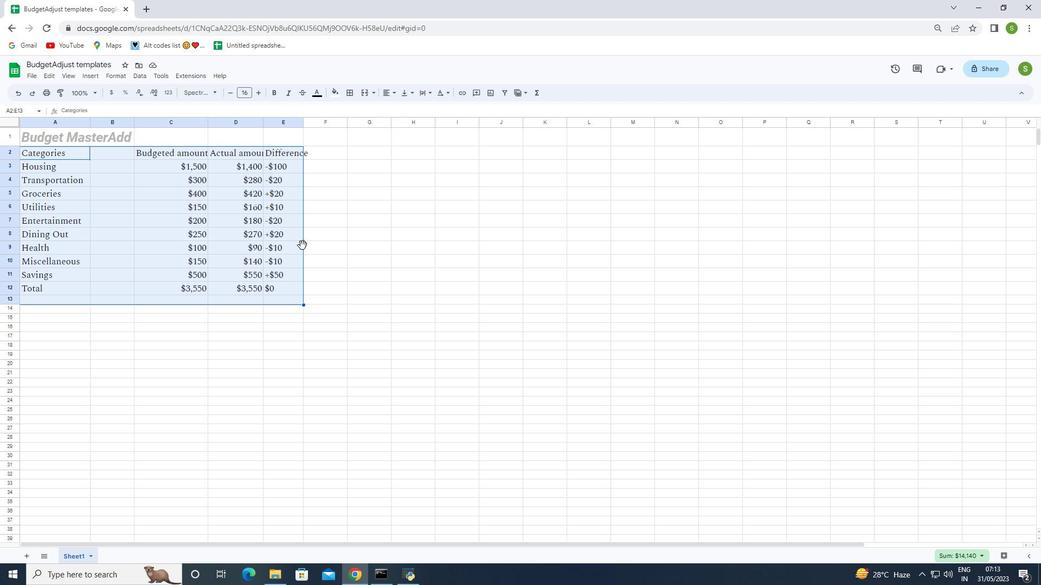 
Action: Mouse pressed left at (304, 248)
Screenshot: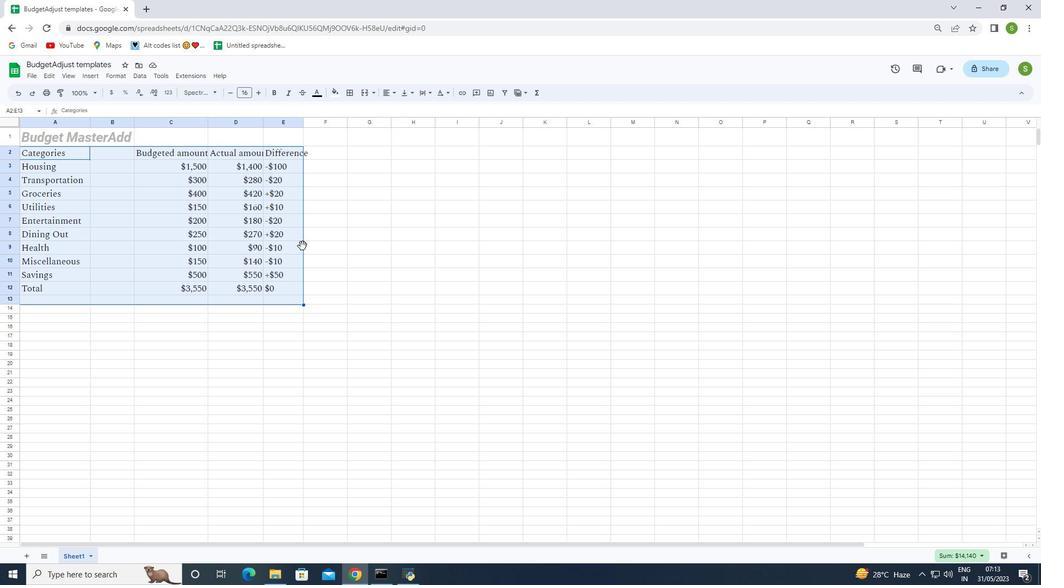 
Action: Mouse moved to (72, 141)
Screenshot: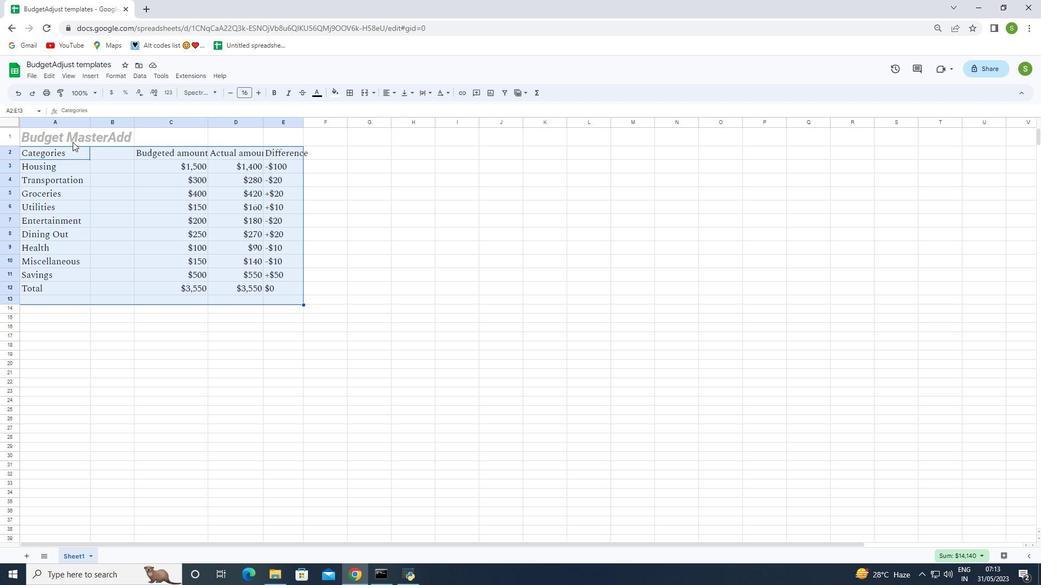 
Action: Mouse pressed left at (72, 141)
Screenshot: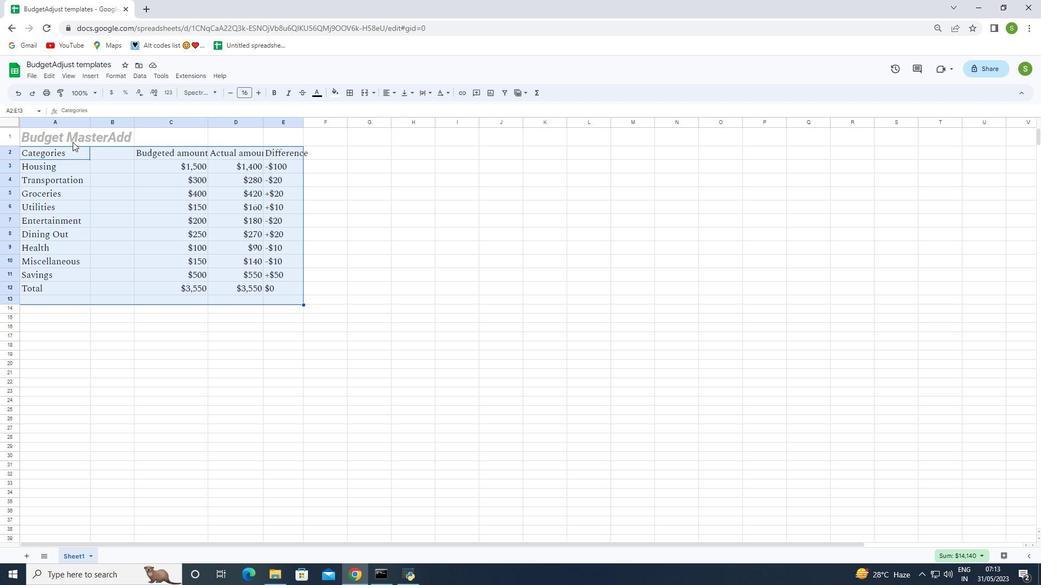 
Action: Mouse moved to (392, 93)
Screenshot: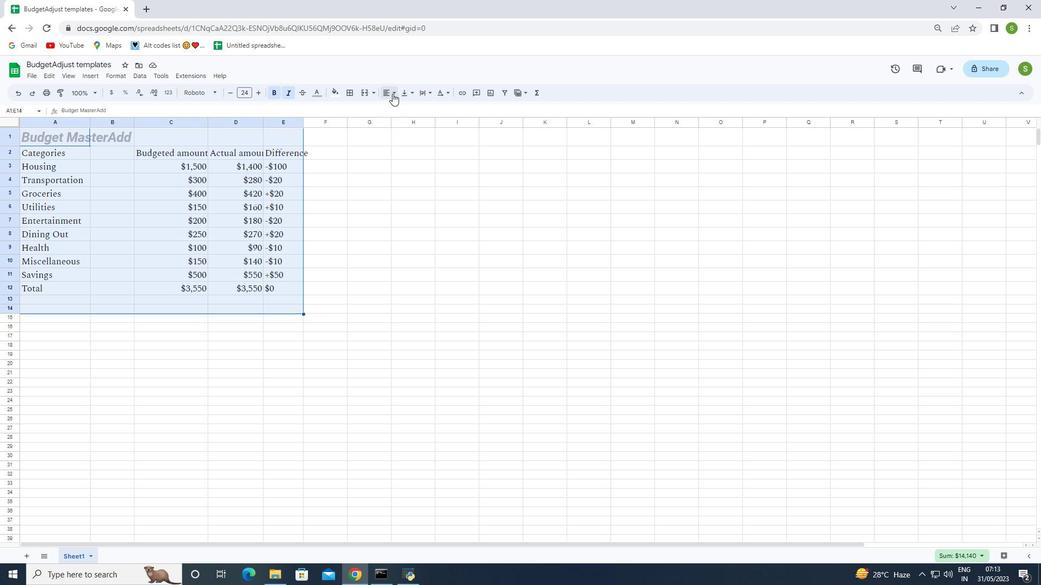 
Action: Mouse pressed left at (392, 93)
Screenshot: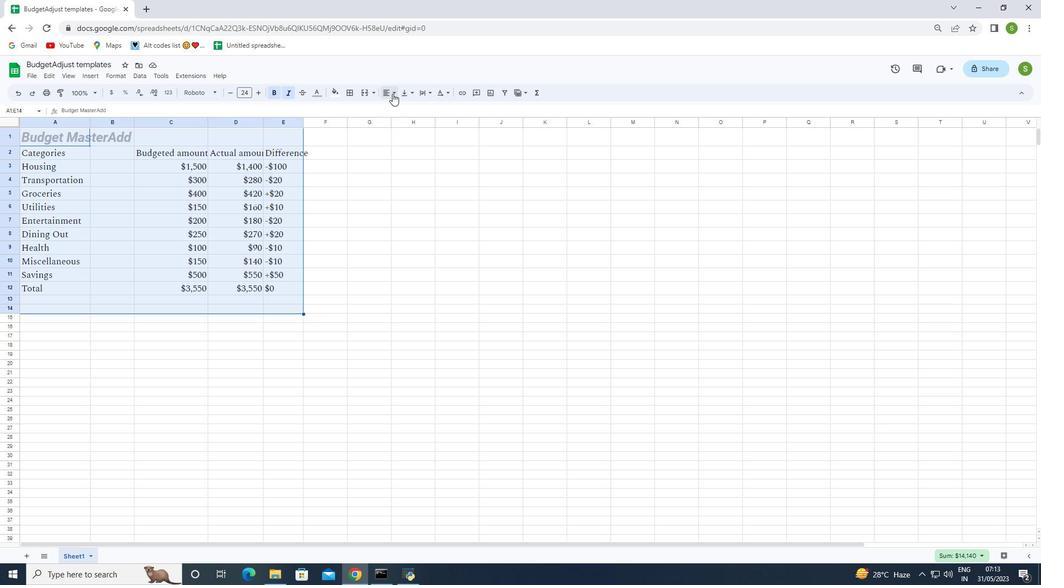 
Action: Mouse moved to (401, 110)
Screenshot: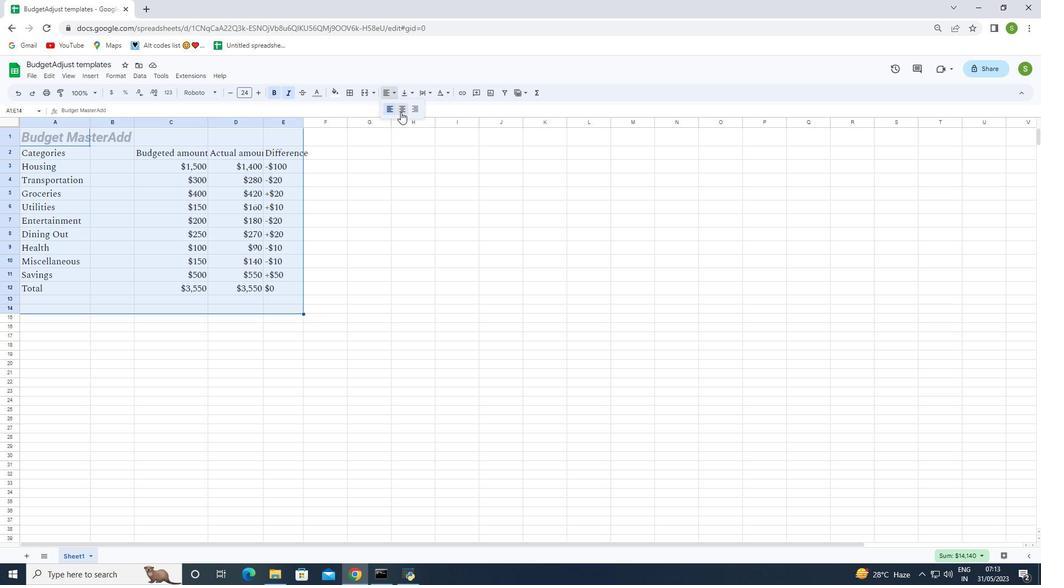 
Action: Mouse pressed left at (401, 110)
Screenshot: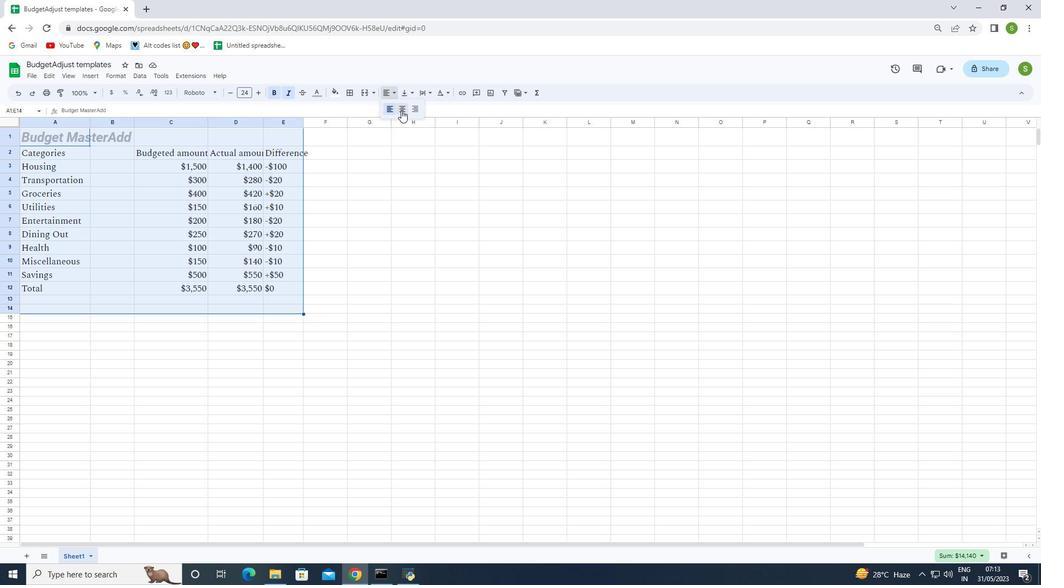 
Action: Mouse moved to (36, 74)
Screenshot: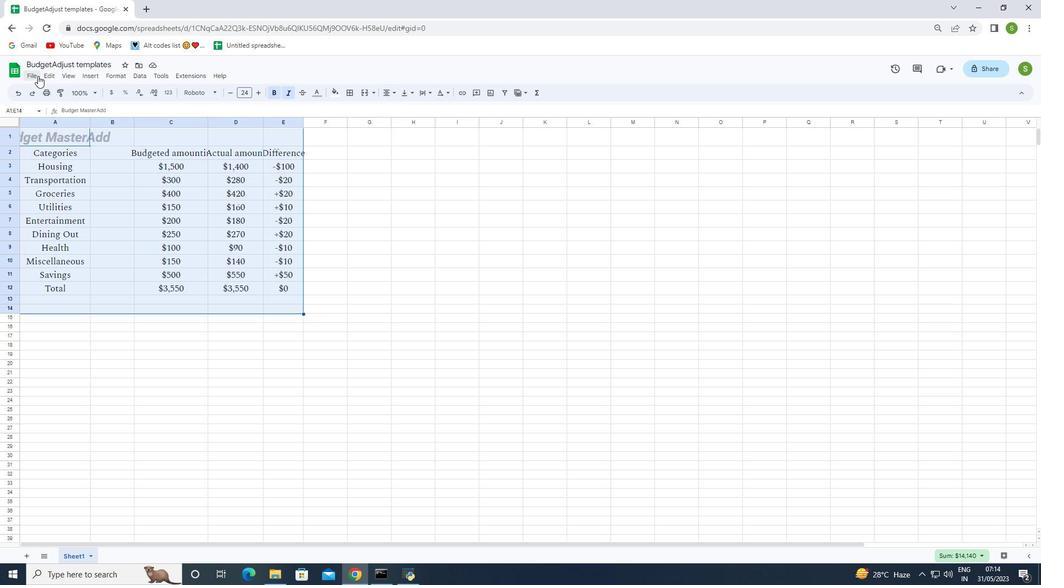 
Action: Mouse pressed left at (36, 74)
Screenshot: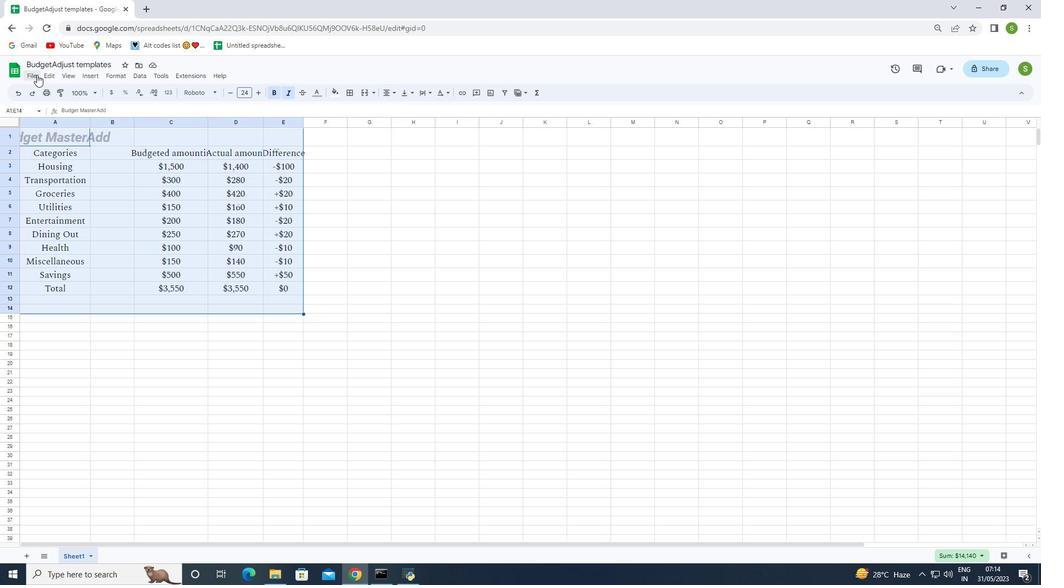 
Action: Mouse moved to (56, 205)
Screenshot: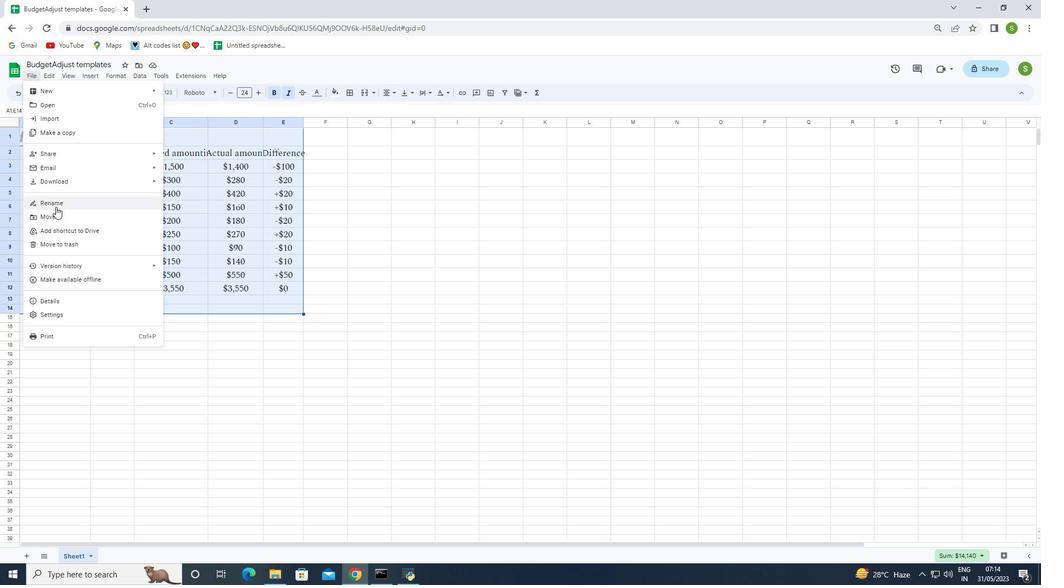 
Action: Mouse pressed left at (56, 205)
Screenshot: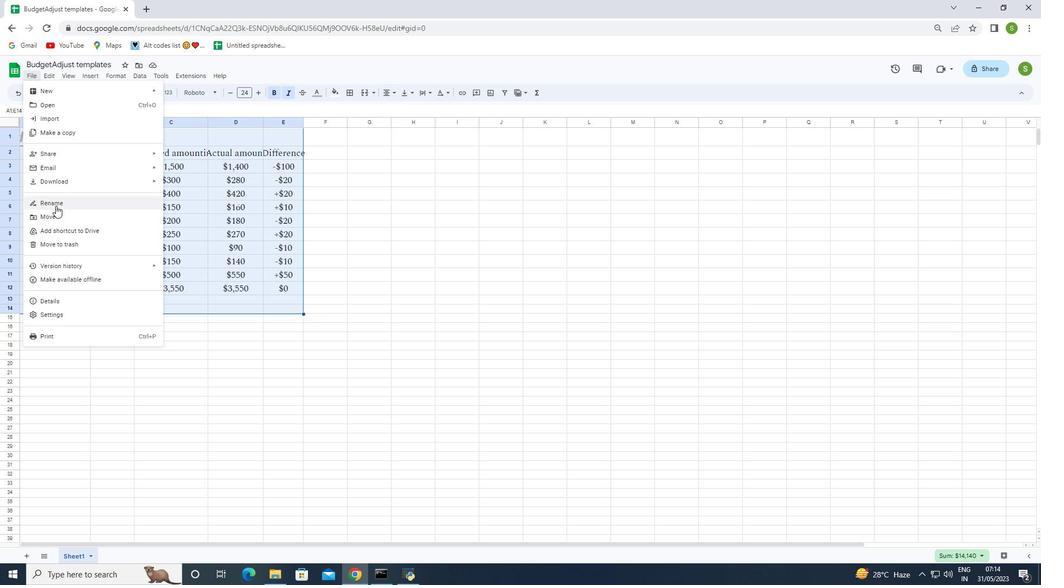 
Action: Mouse moved to (208, 270)
Screenshot: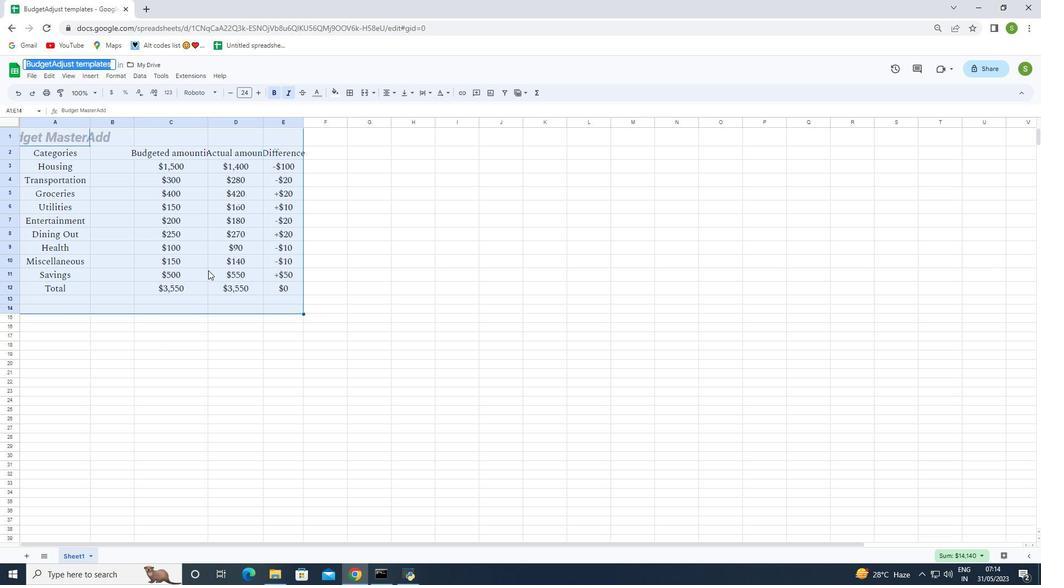 
Action: Key pressed <Key.backspace><Key.shift><Key.shift><Key.shift><Key.shift><Key.shift><Key.shift><Key.shift><Key.shift>Budget<Key.shift>Adjust<Key.space>r<Key.backspace>templates
Screenshot: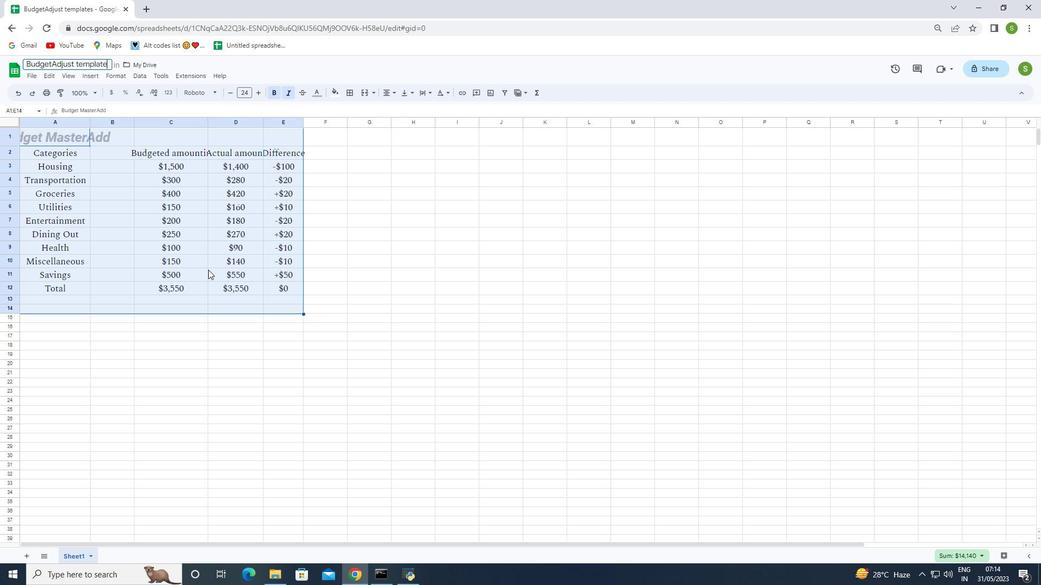 
Action: Mouse moved to (276, 367)
Screenshot: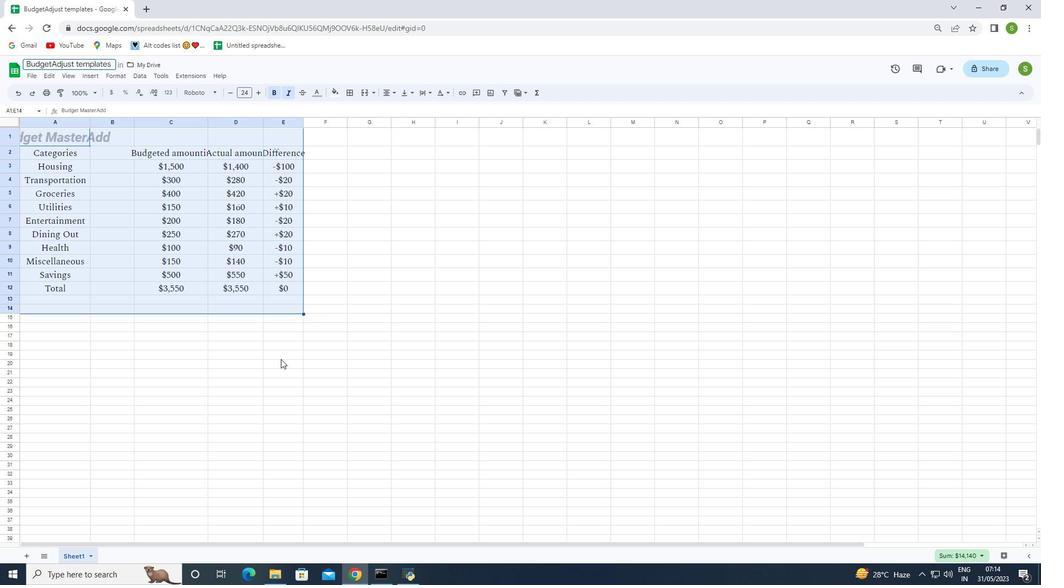 
Action: Mouse pressed left at (276, 367)
Screenshot: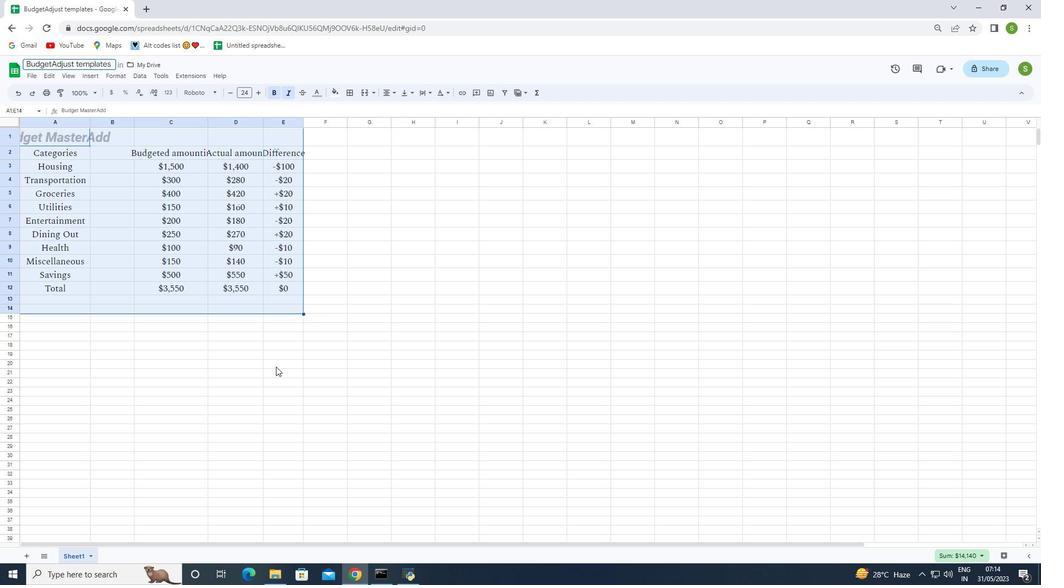 
